 Task: Create a due date automation trigger when advanced on, on the monday of the week before a card is due add dates not due next month at 11:00 AM.
Action: Mouse moved to (1050, 318)
Screenshot: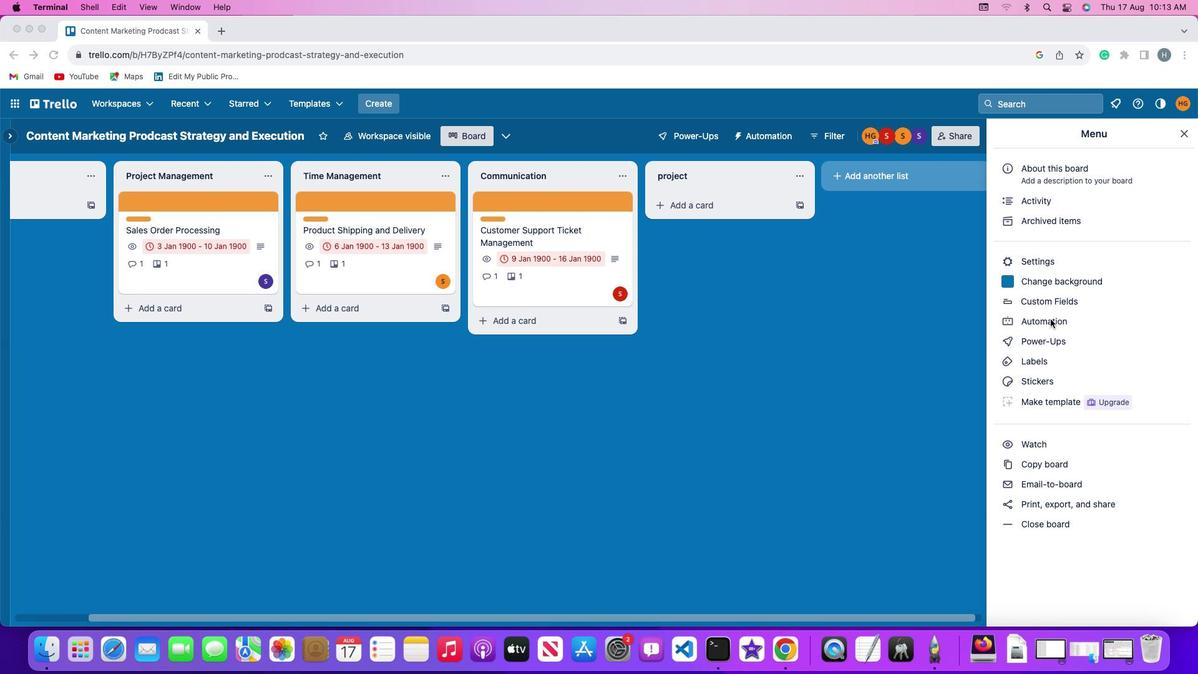 
Action: Mouse pressed left at (1050, 318)
Screenshot: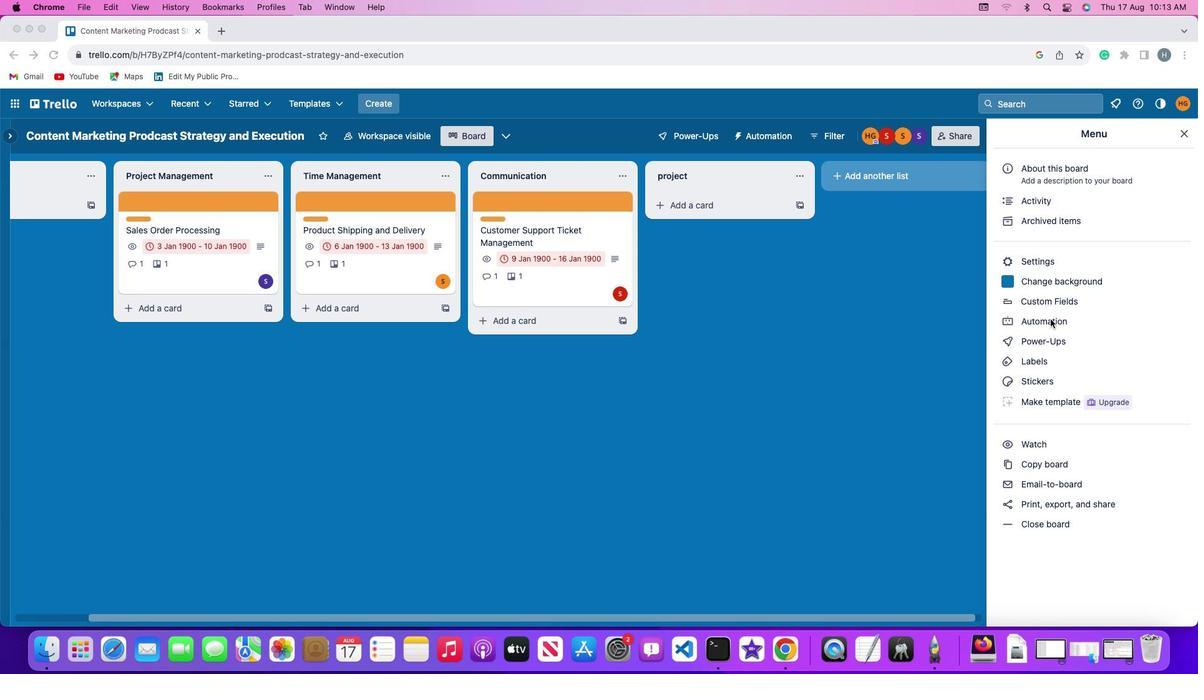 
Action: Mouse pressed left at (1050, 318)
Screenshot: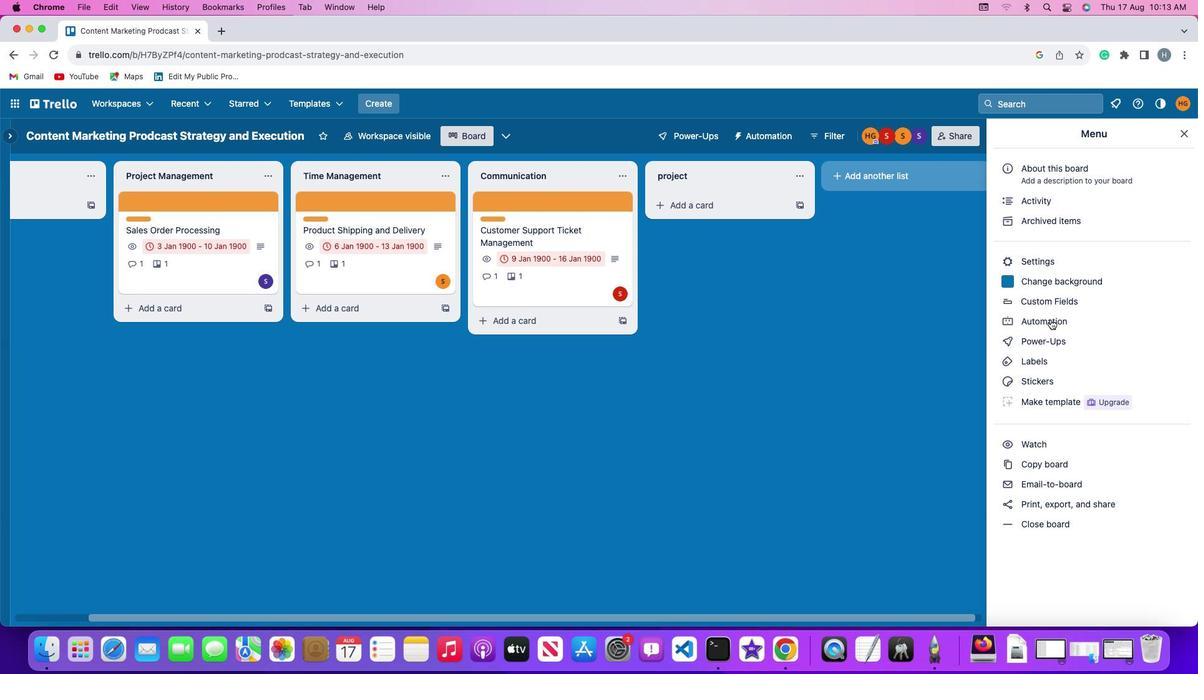 
Action: Mouse moved to (79, 293)
Screenshot: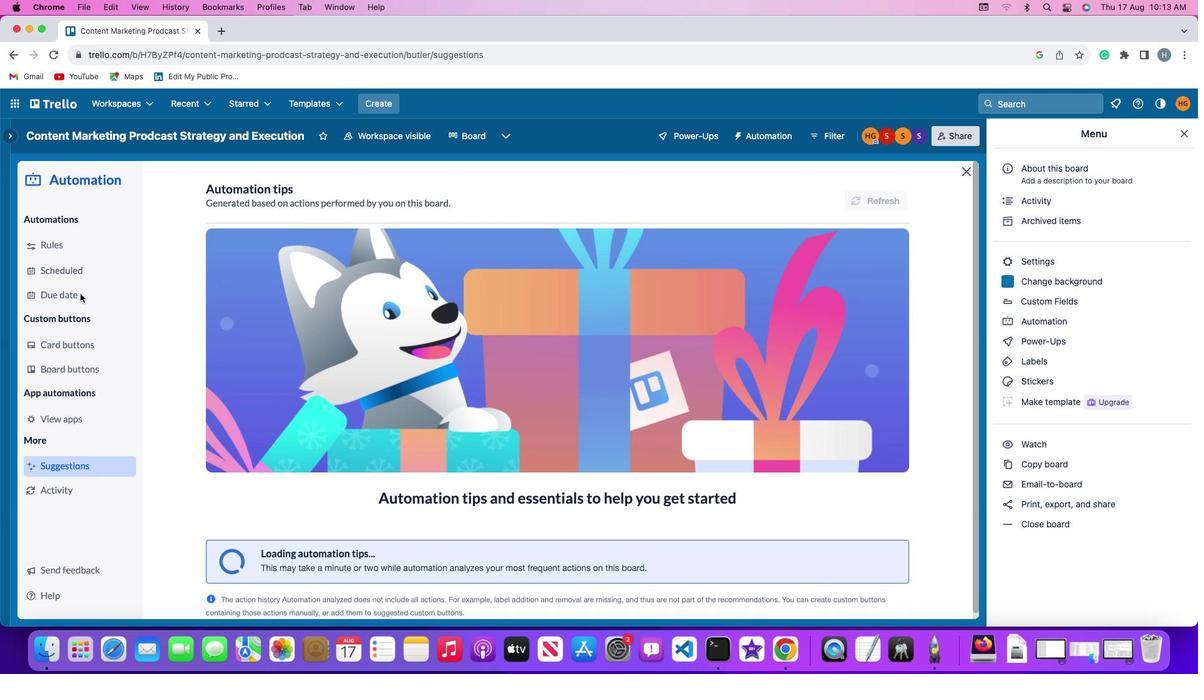
Action: Mouse pressed left at (79, 293)
Screenshot: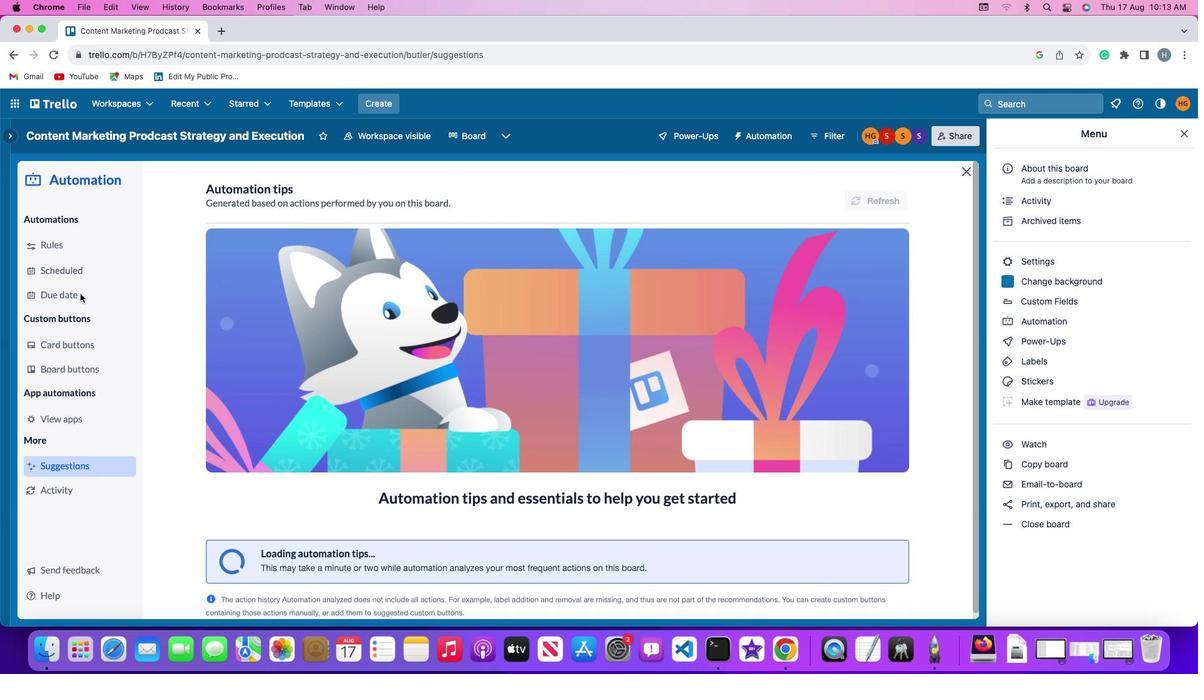 
Action: Mouse moved to (810, 190)
Screenshot: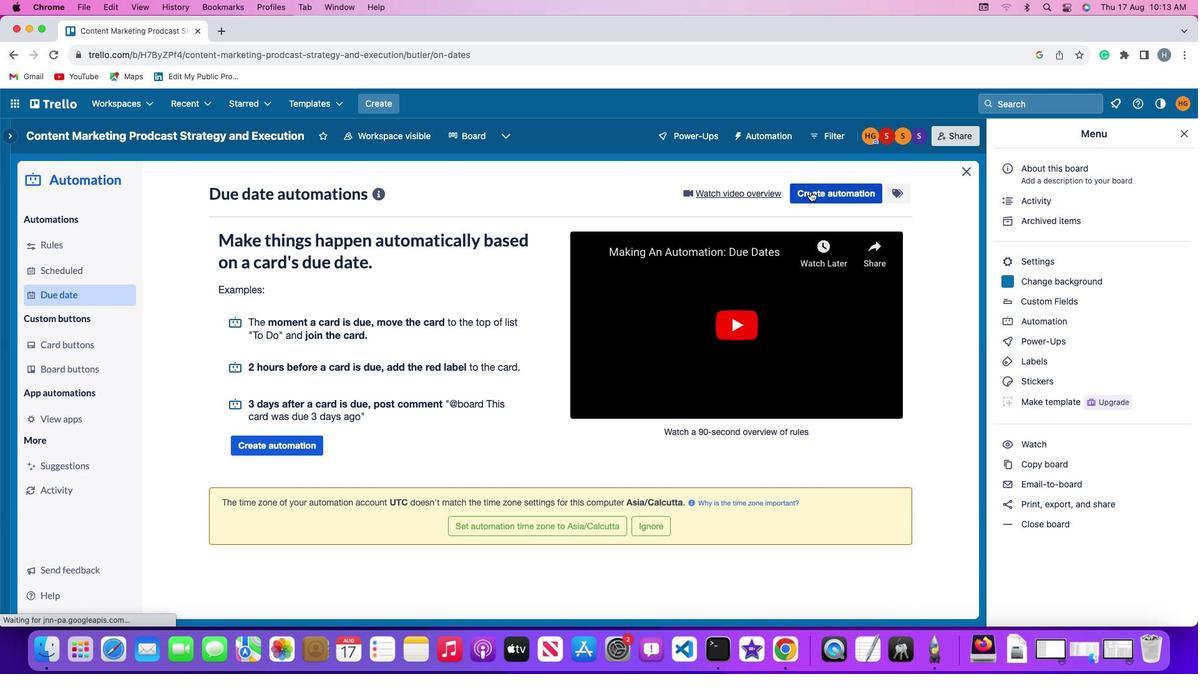 
Action: Mouse pressed left at (810, 190)
Screenshot: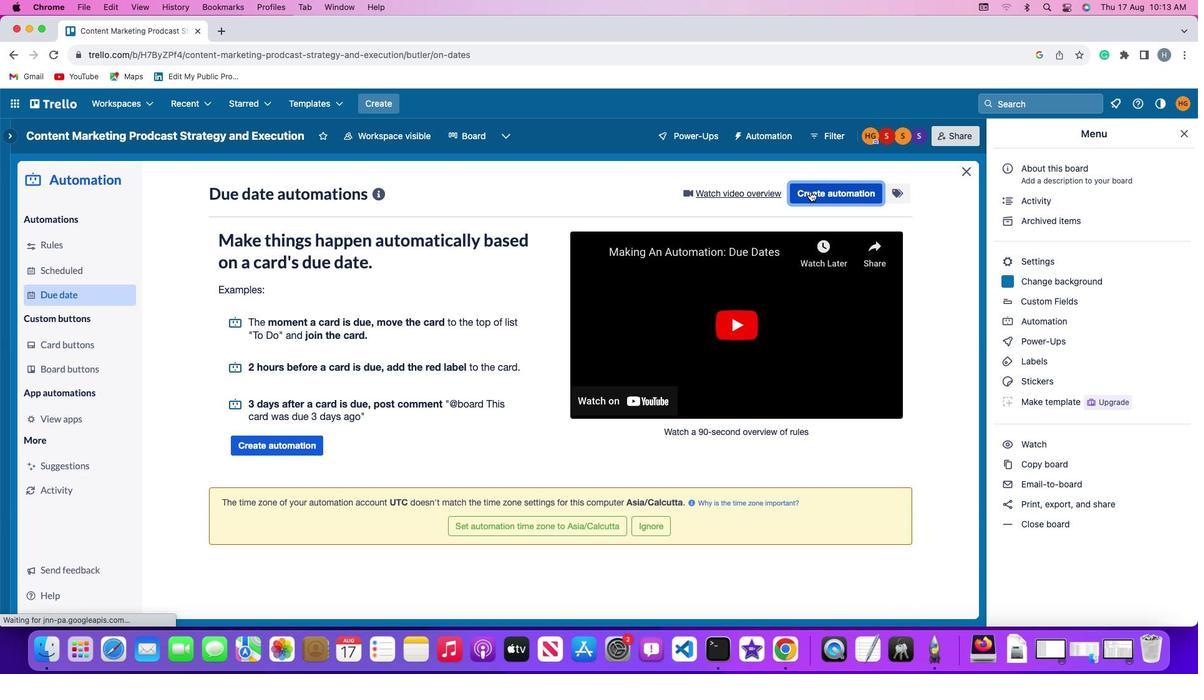 
Action: Mouse moved to (263, 310)
Screenshot: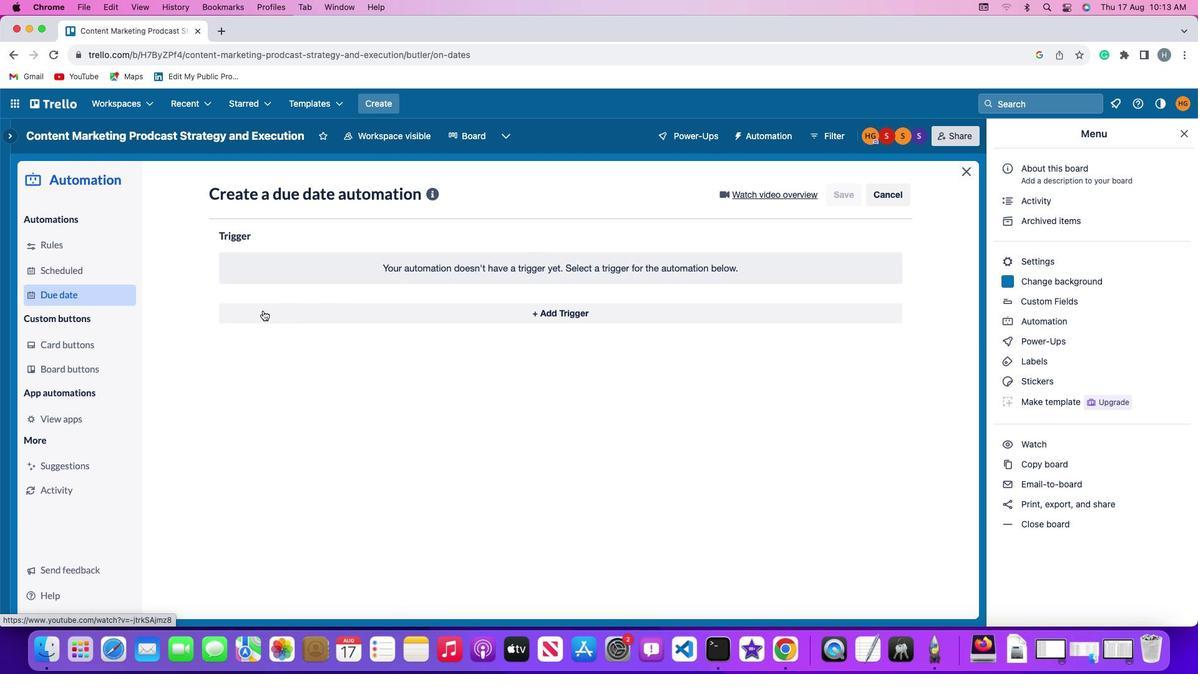 
Action: Mouse pressed left at (263, 310)
Screenshot: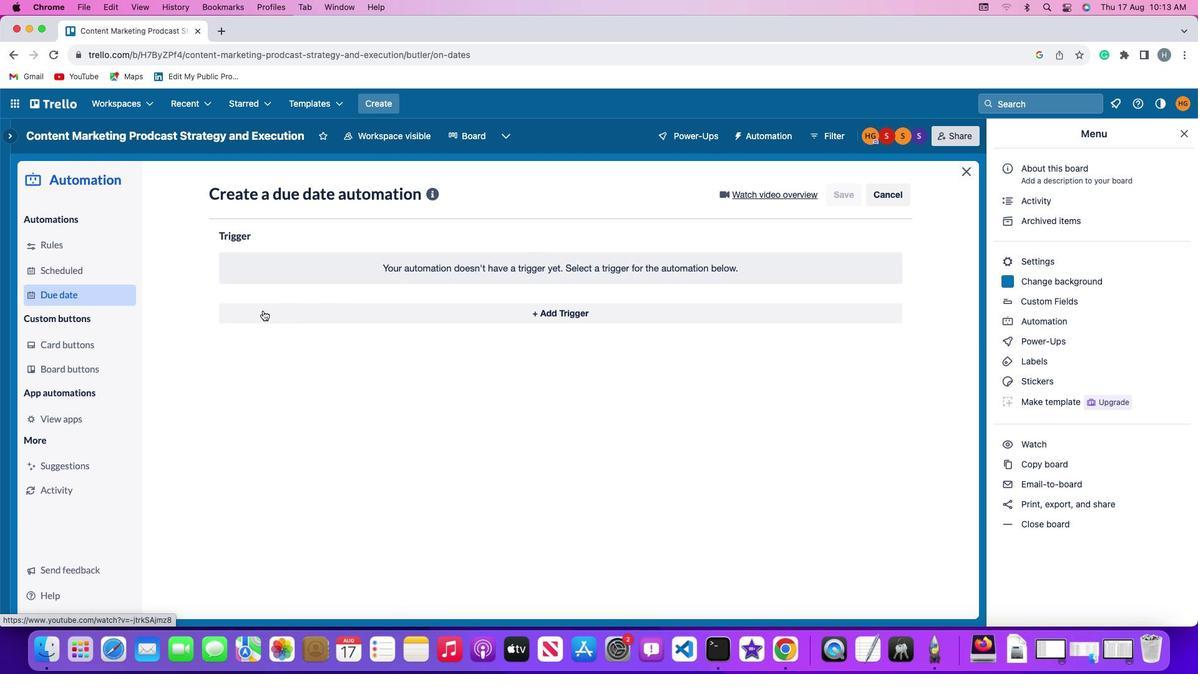 
Action: Mouse moved to (279, 539)
Screenshot: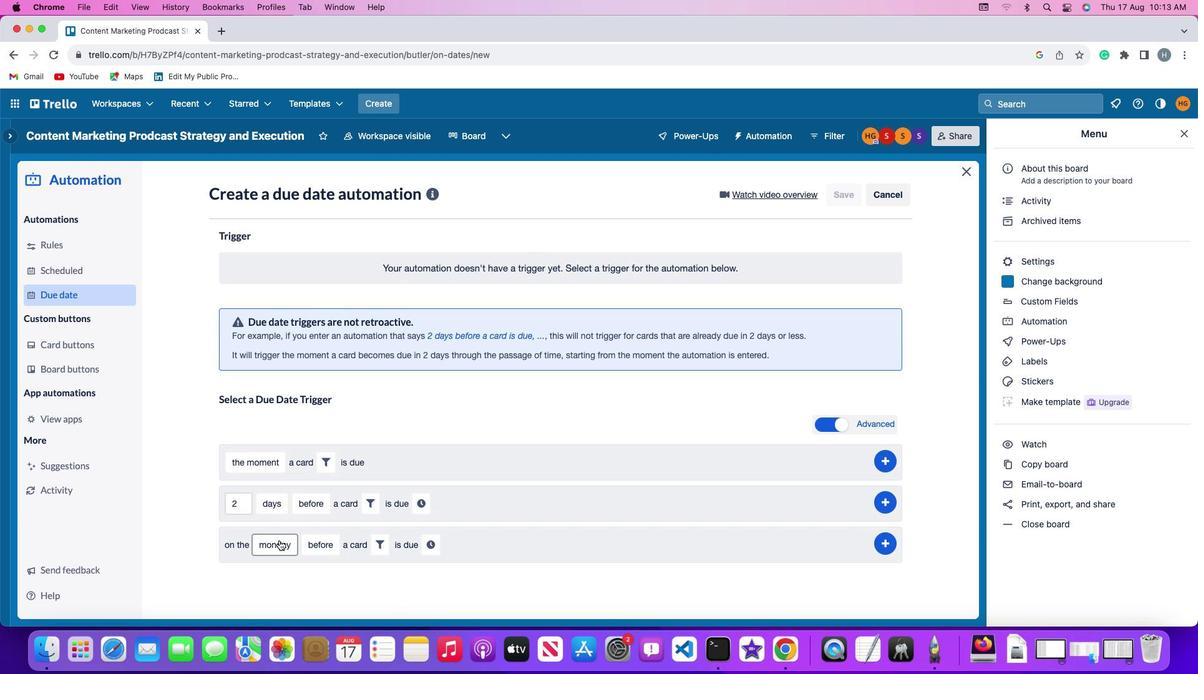 
Action: Mouse pressed left at (279, 539)
Screenshot: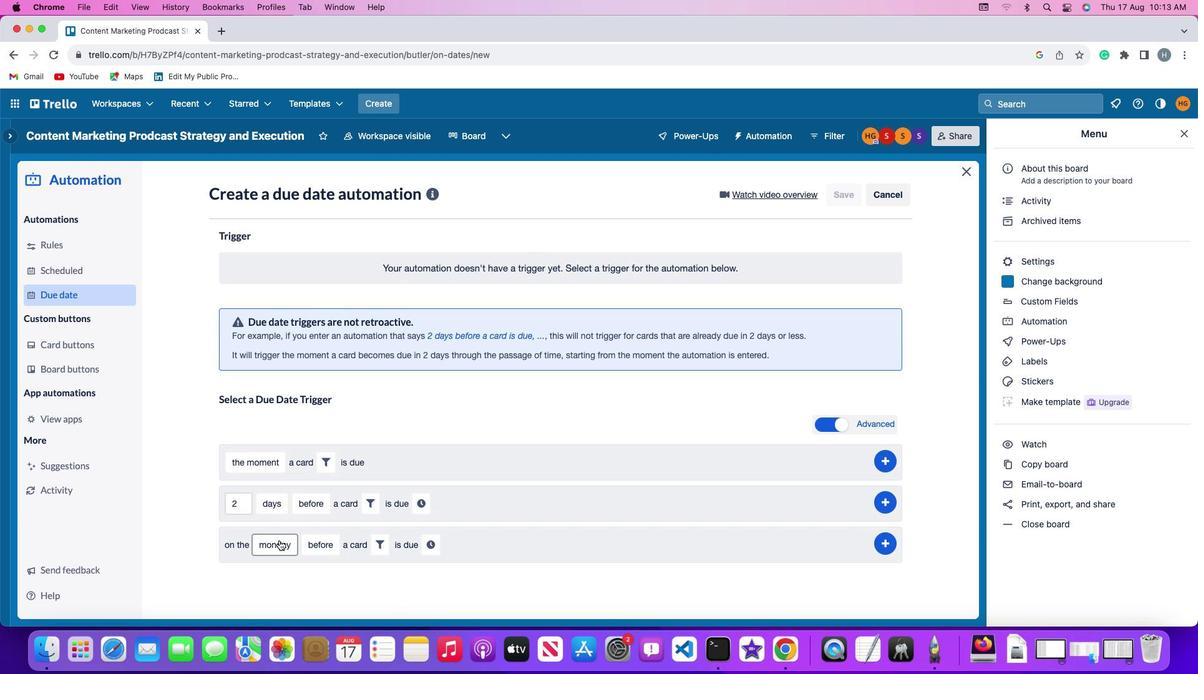 
Action: Mouse moved to (295, 371)
Screenshot: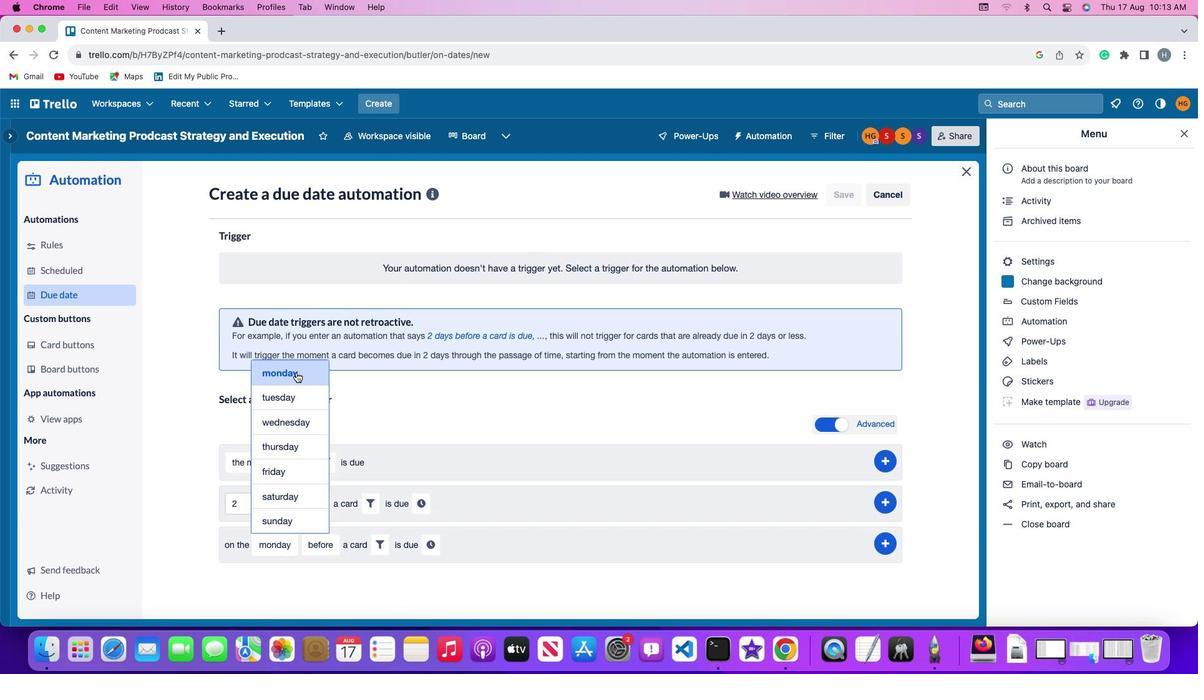 
Action: Mouse pressed left at (295, 371)
Screenshot: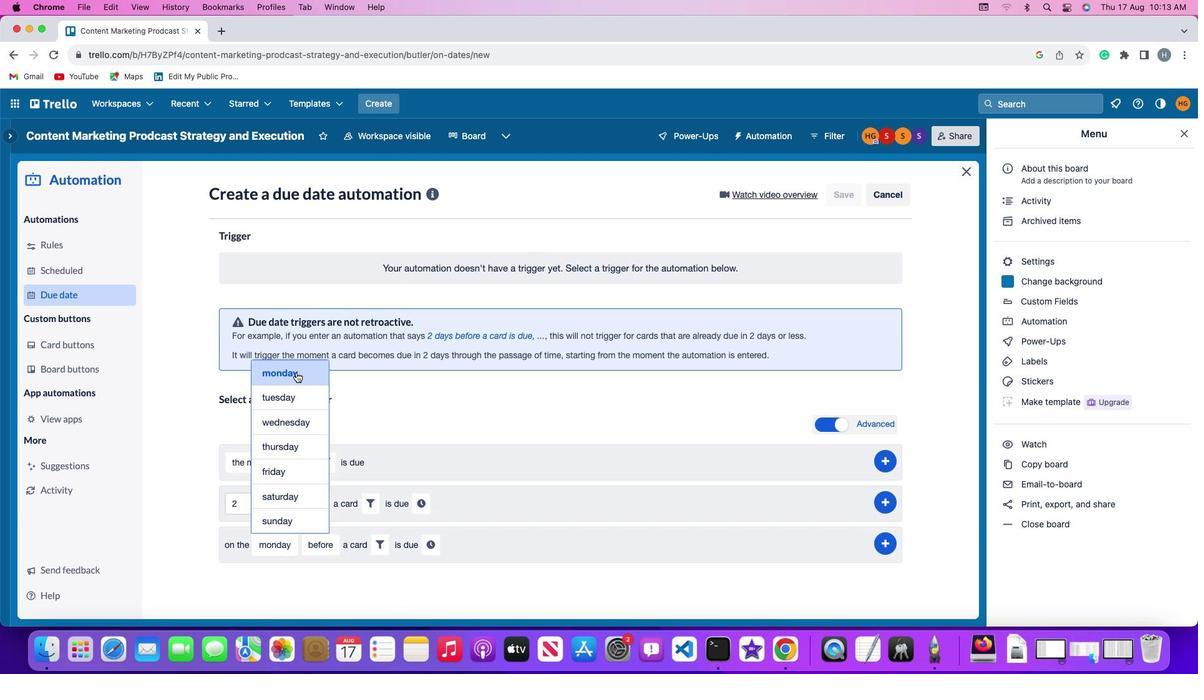 
Action: Mouse moved to (309, 536)
Screenshot: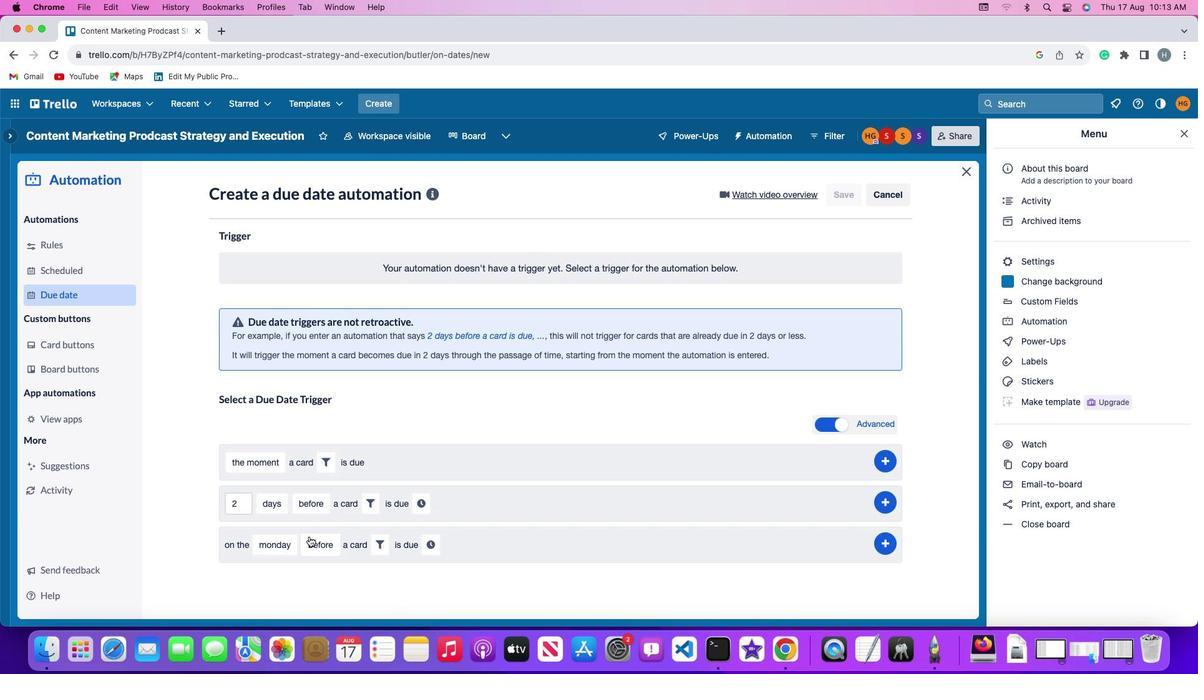 
Action: Mouse pressed left at (309, 536)
Screenshot: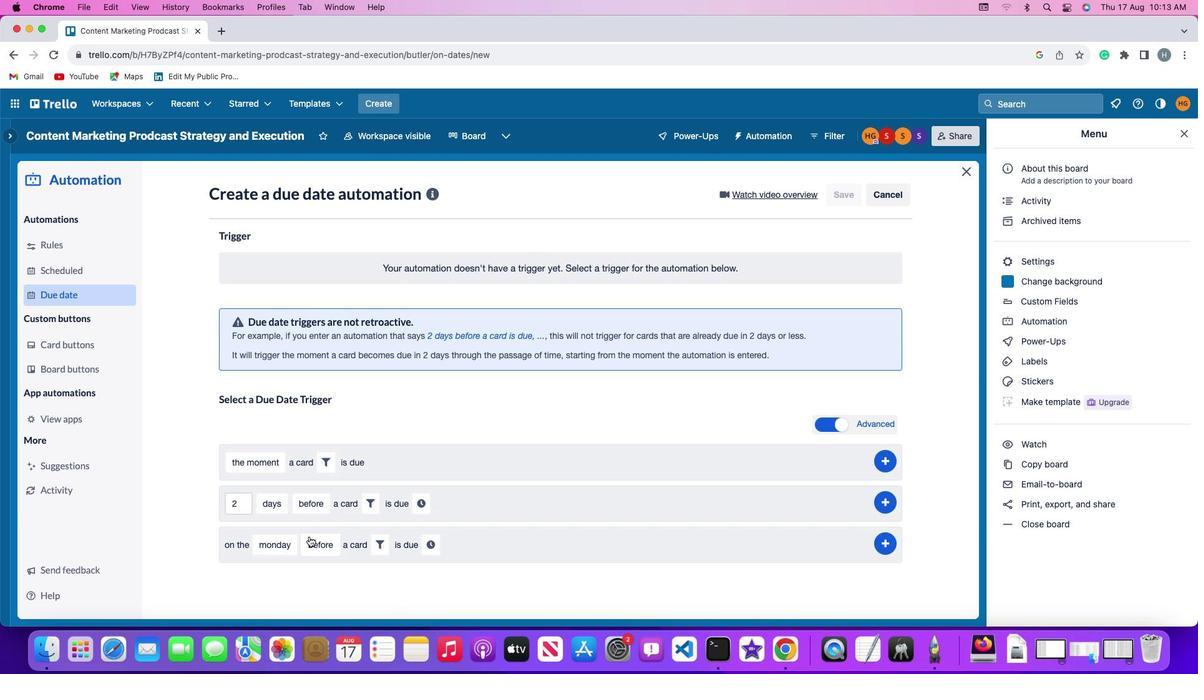 
Action: Mouse moved to (326, 518)
Screenshot: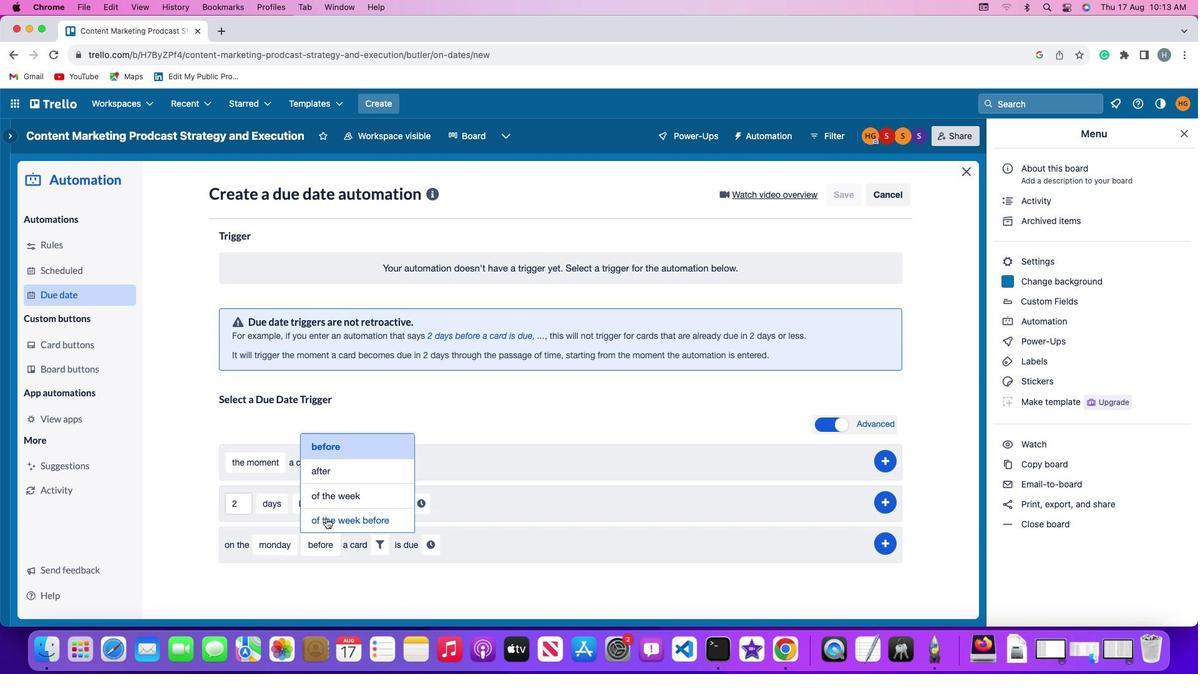 
Action: Mouse pressed left at (326, 518)
Screenshot: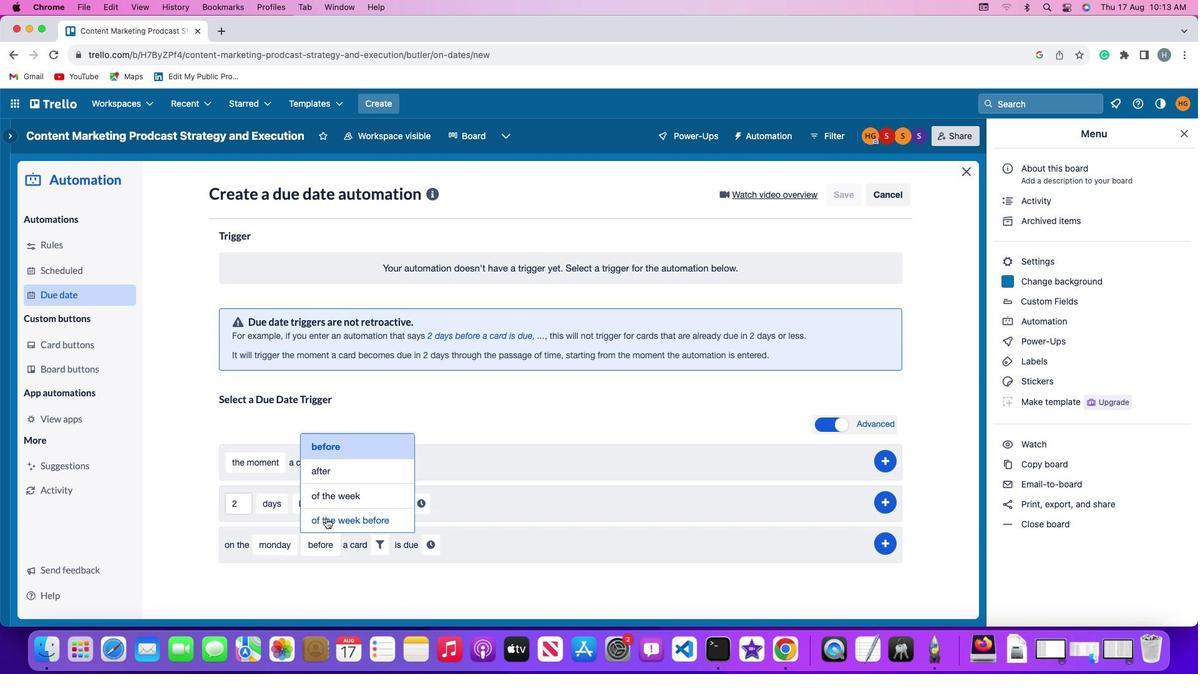 
Action: Mouse moved to (426, 544)
Screenshot: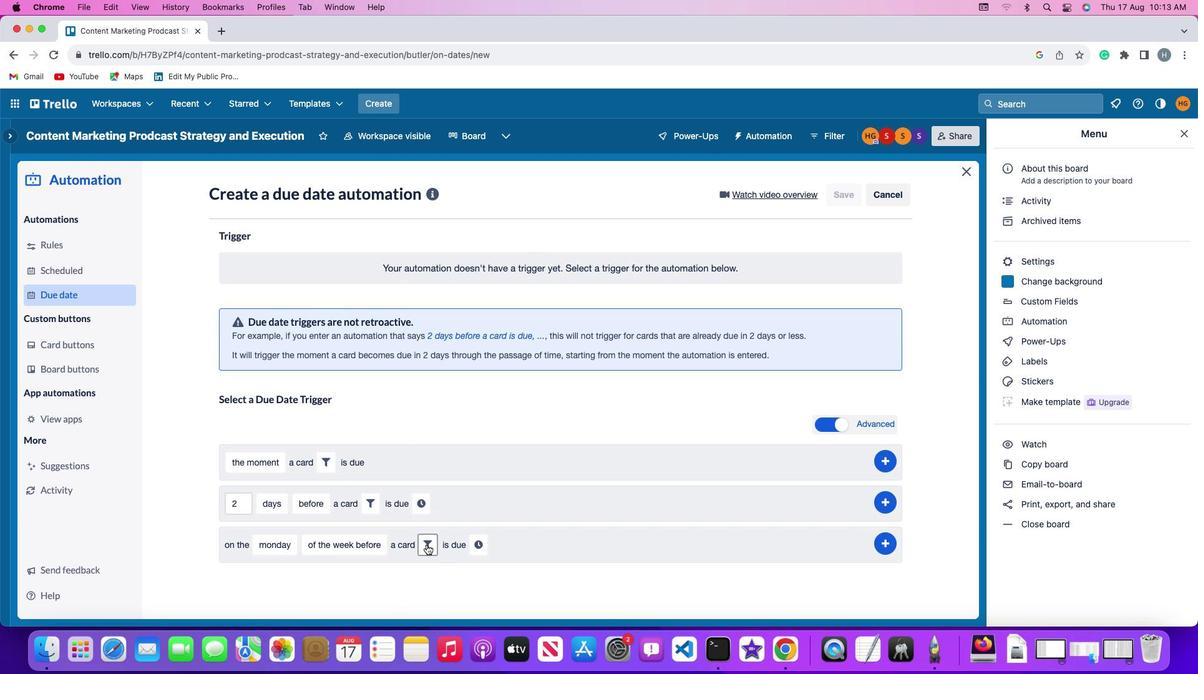 
Action: Mouse pressed left at (426, 544)
Screenshot: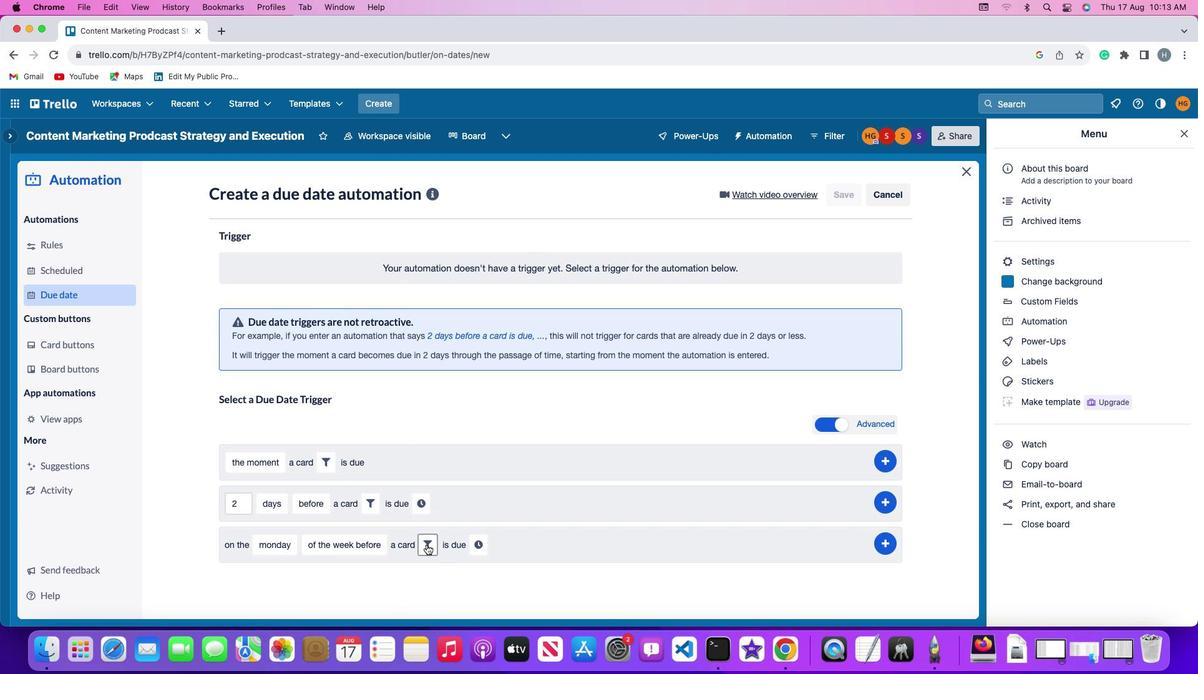 
Action: Mouse moved to (504, 585)
Screenshot: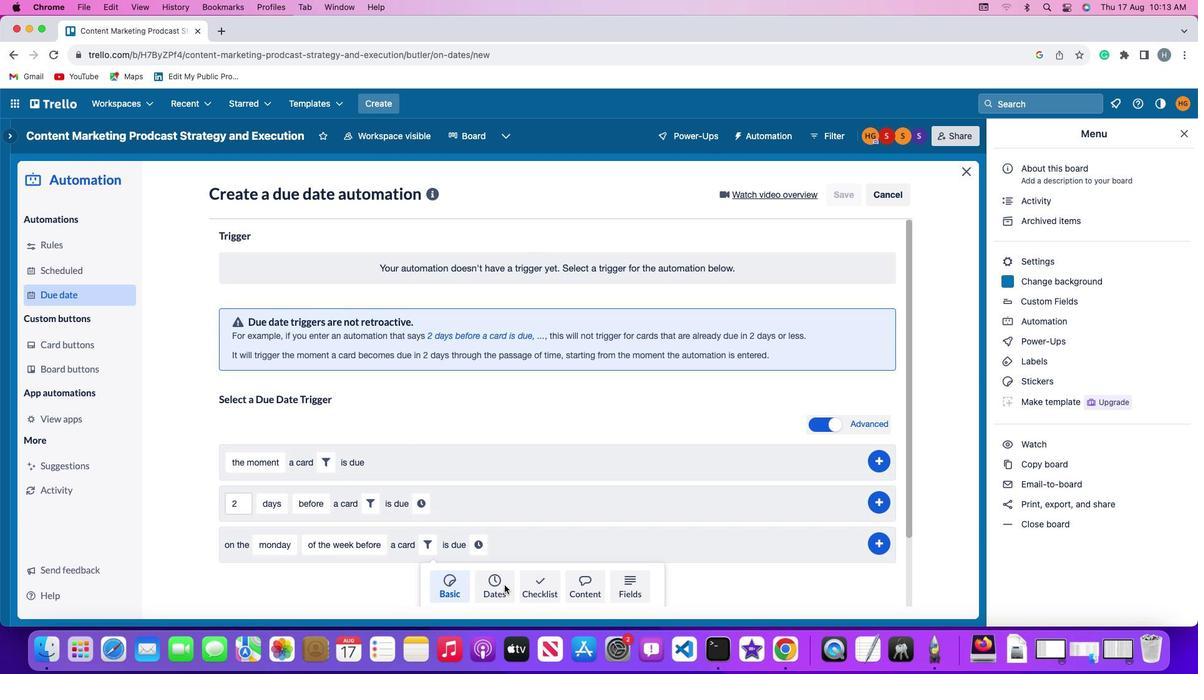 
Action: Mouse pressed left at (504, 585)
Screenshot: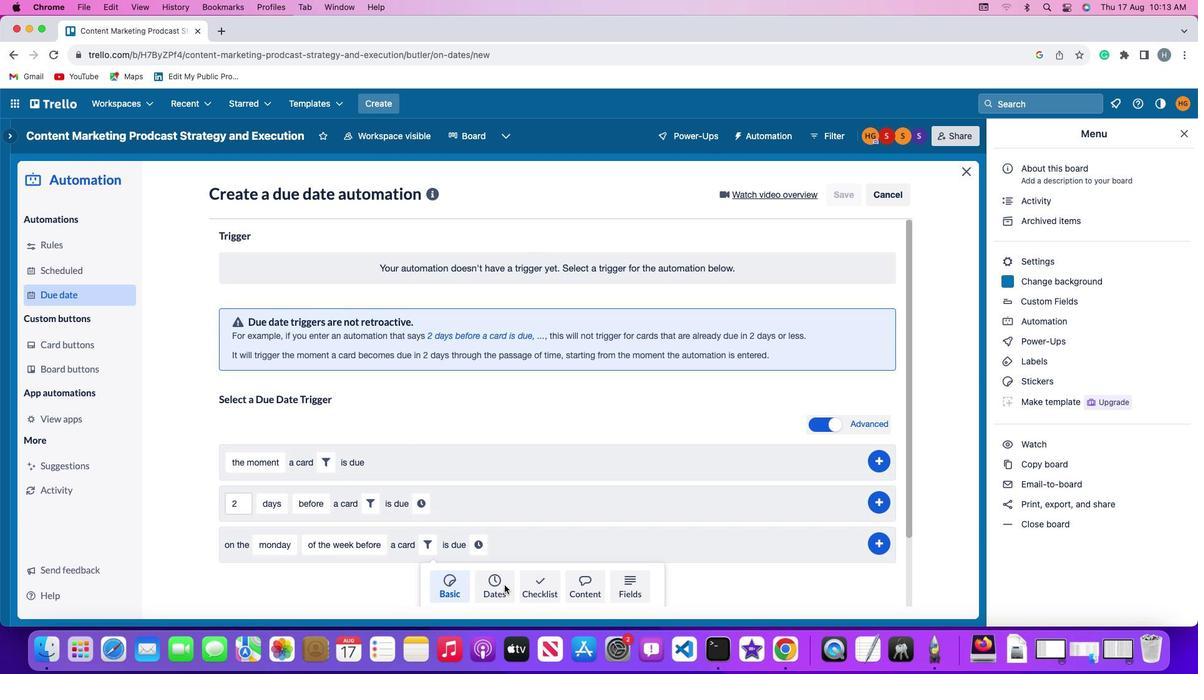 
Action: Mouse moved to (361, 577)
Screenshot: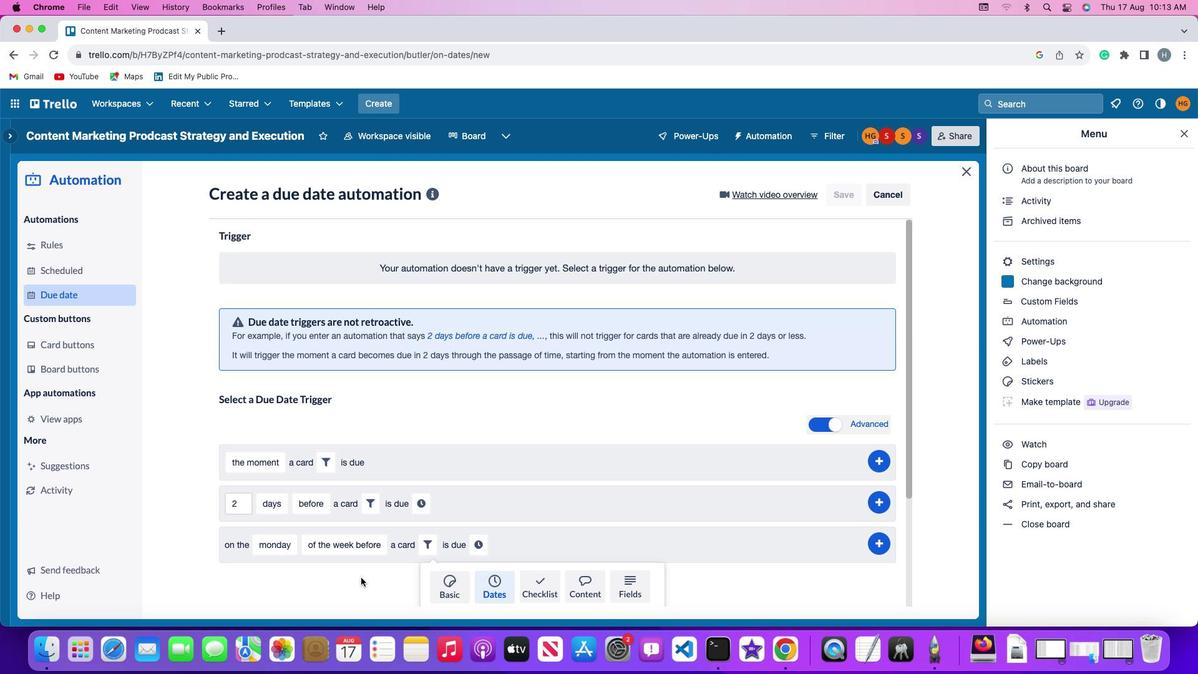 
Action: Mouse scrolled (361, 577) with delta (0, 0)
Screenshot: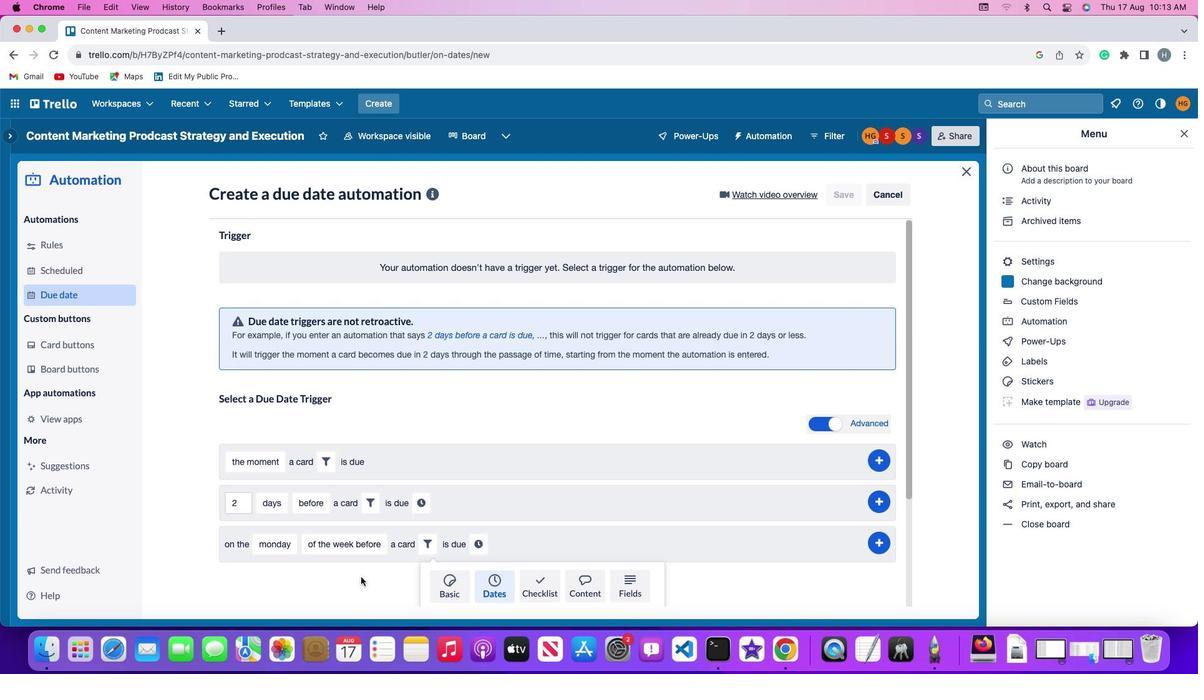 
Action: Mouse scrolled (361, 577) with delta (0, 0)
Screenshot: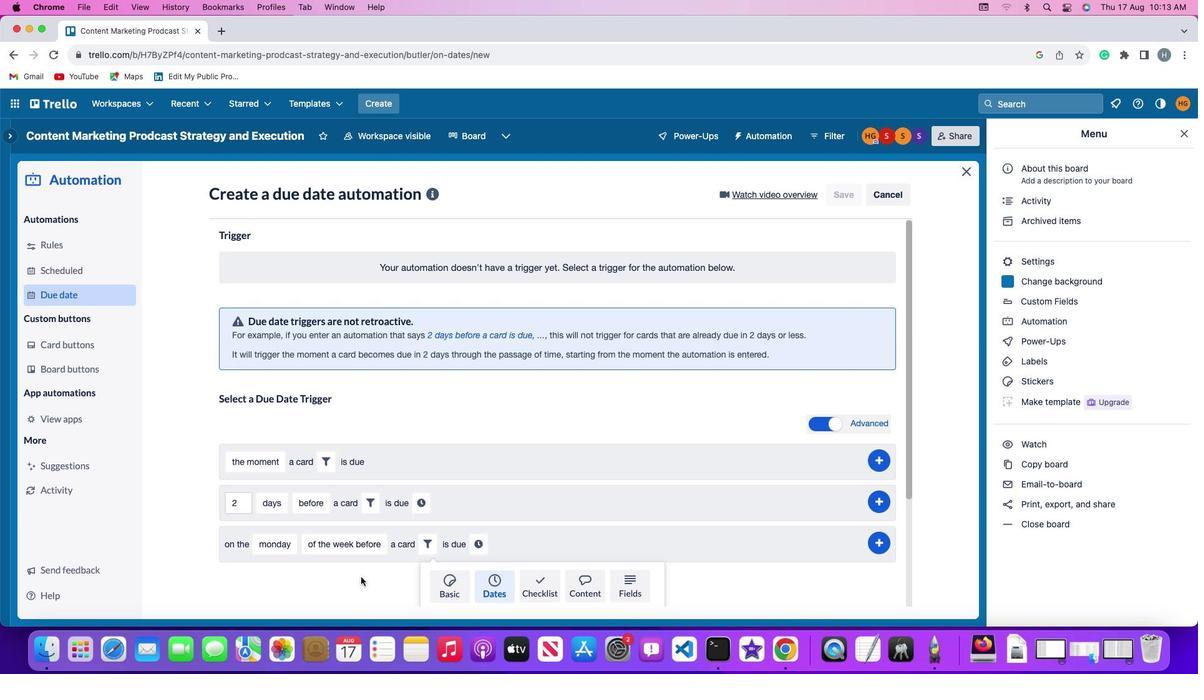 
Action: Mouse scrolled (361, 577) with delta (0, -1)
Screenshot: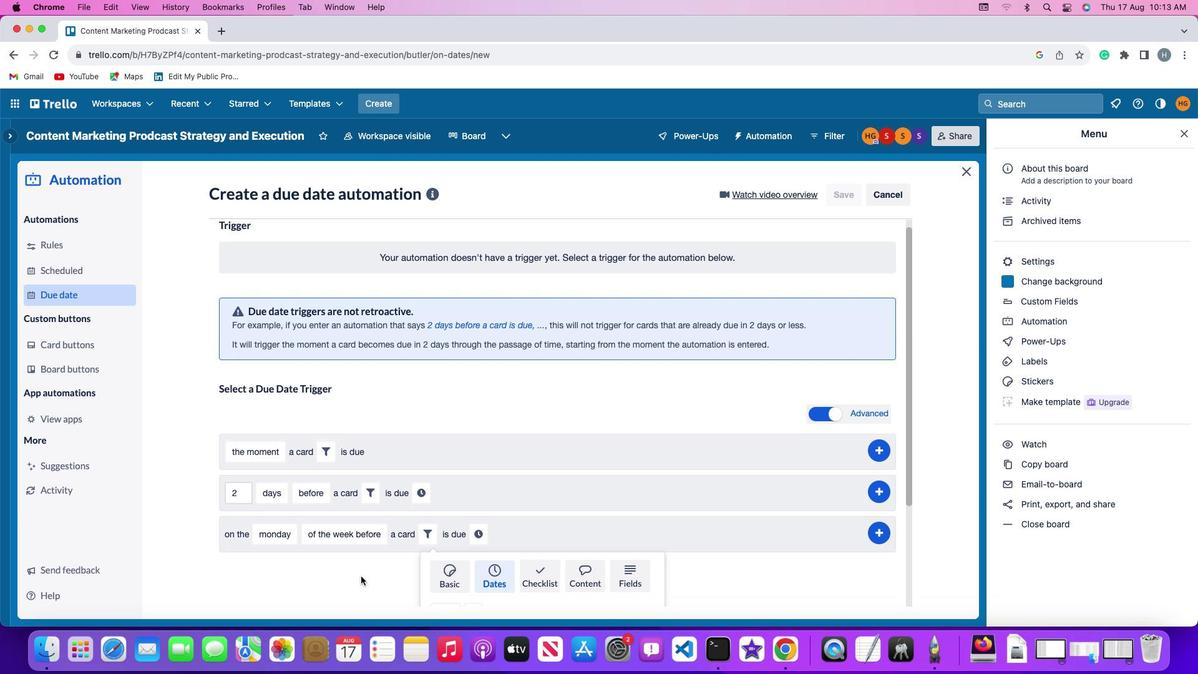 
Action: Mouse moved to (360, 577)
Screenshot: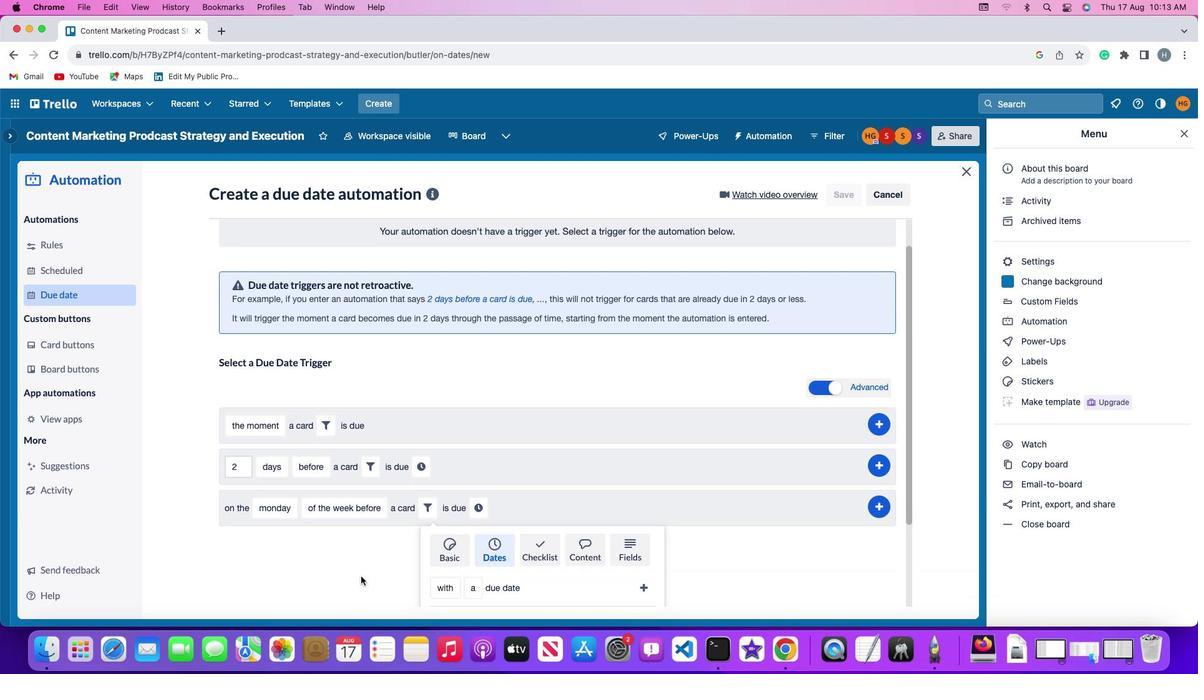 
Action: Mouse scrolled (360, 577) with delta (0, -3)
Screenshot: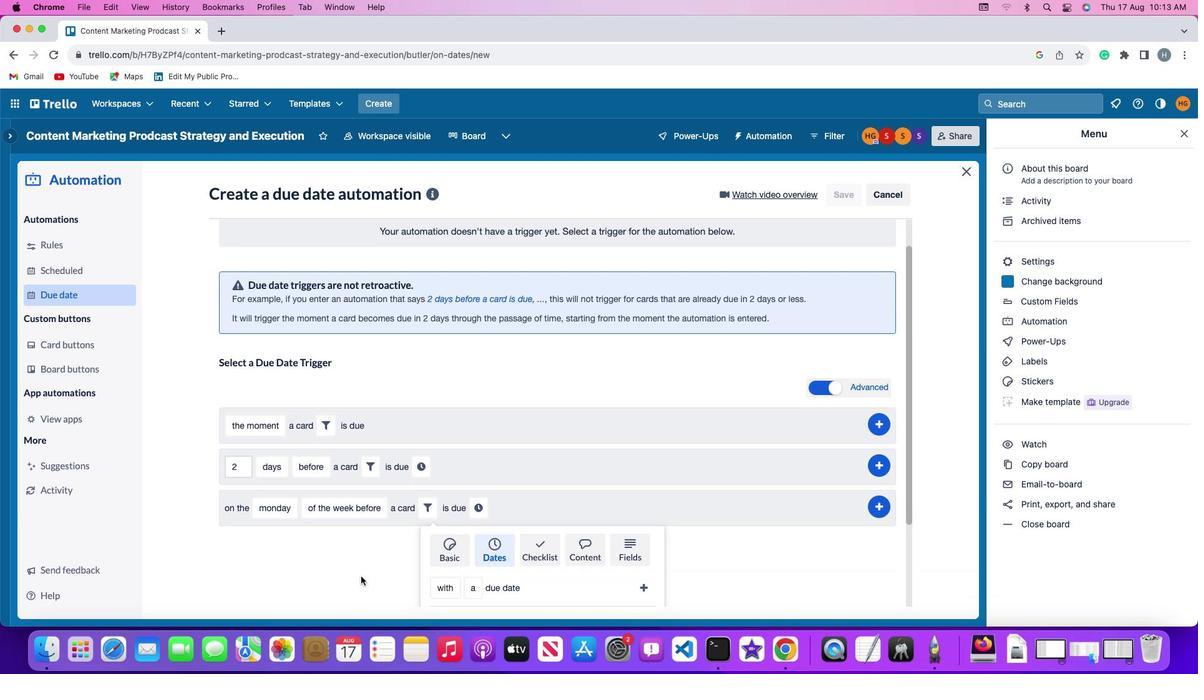 
Action: Mouse moved to (360, 576)
Screenshot: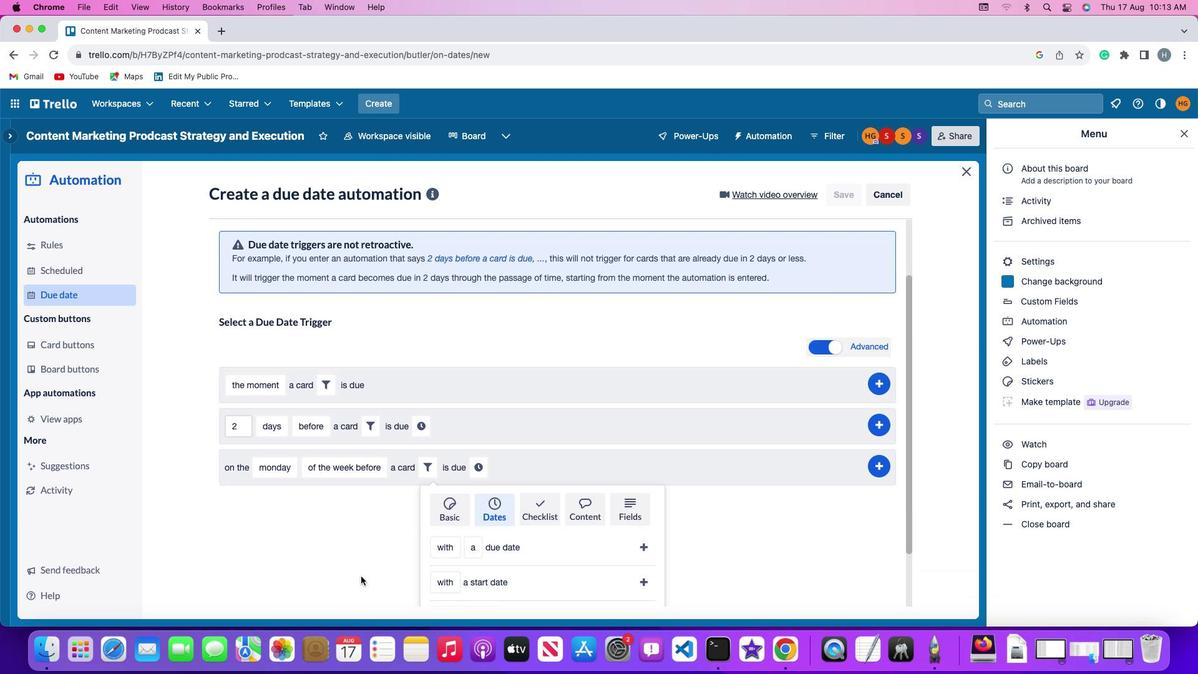 
Action: Mouse scrolled (360, 576) with delta (0, 0)
Screenshot: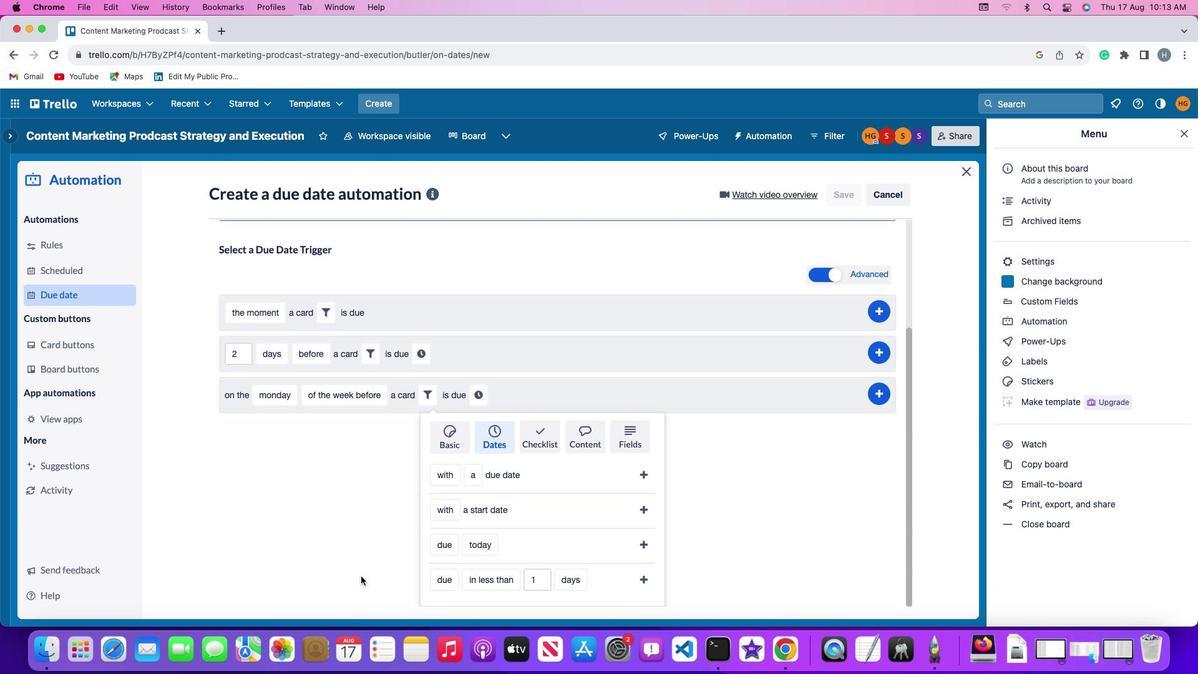 
Action: Mouse scrolled (360, 576) with delta (0, 0)
Screenshot: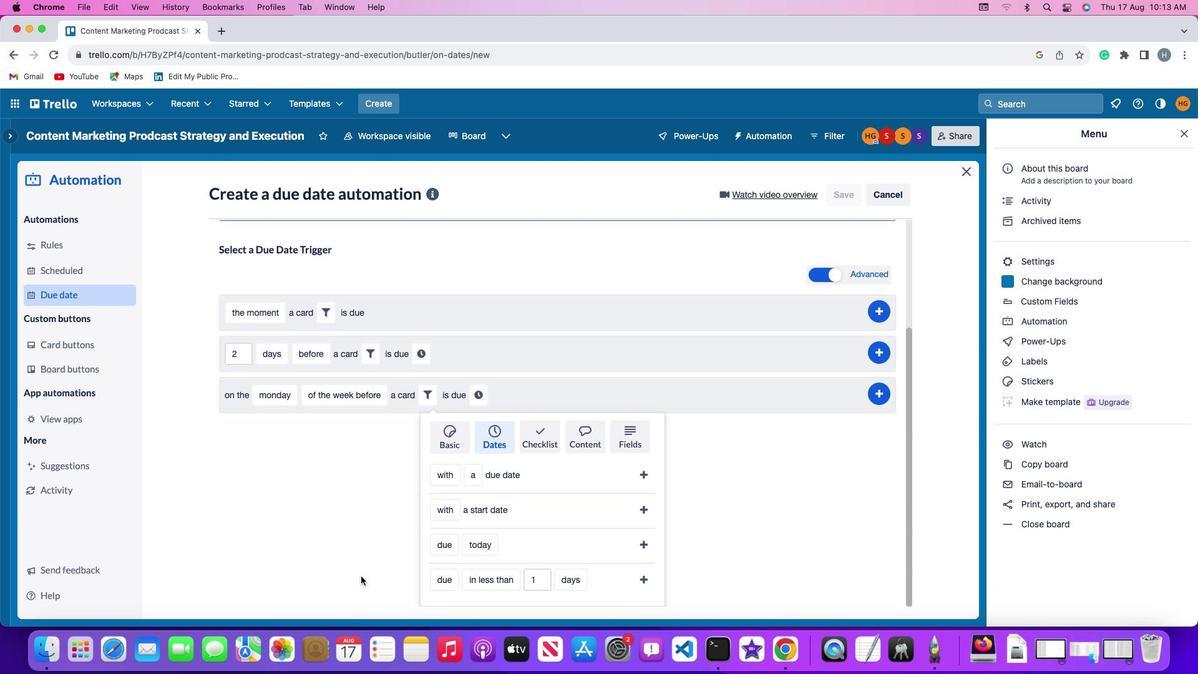
Action: Mouse scrolled (360, 576) with delta (0, -1)
Screenshot: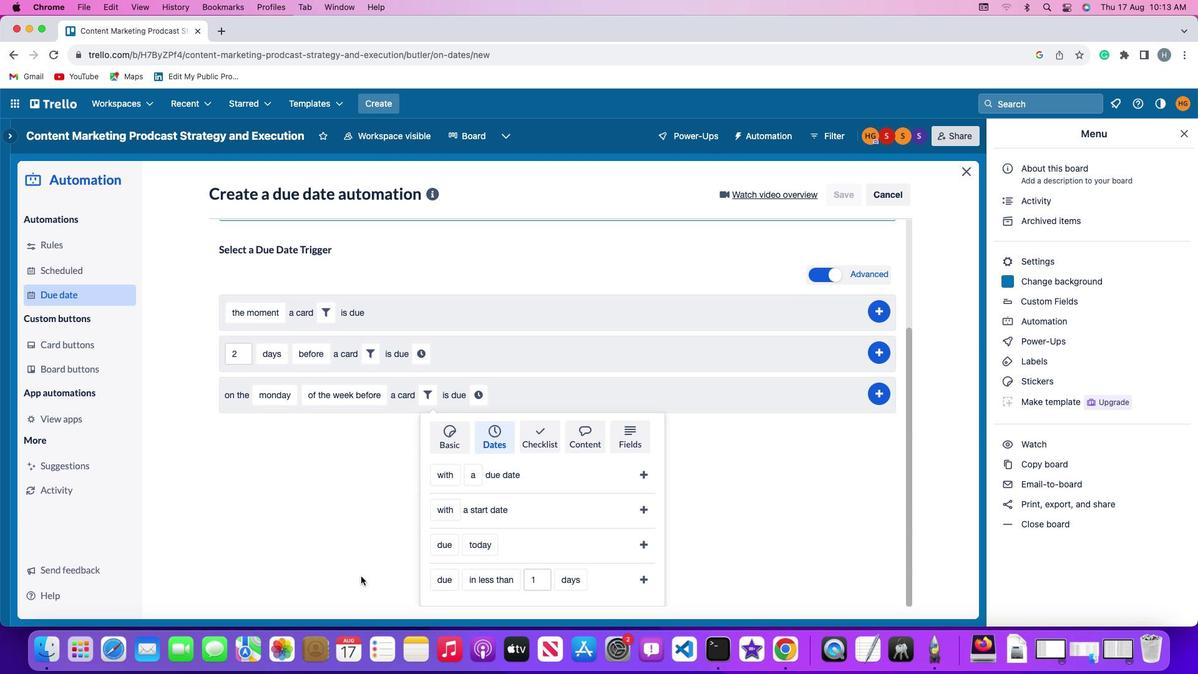 
Action: Mouse scrolled (360, 576) with delta (0, -3)
Screenshot: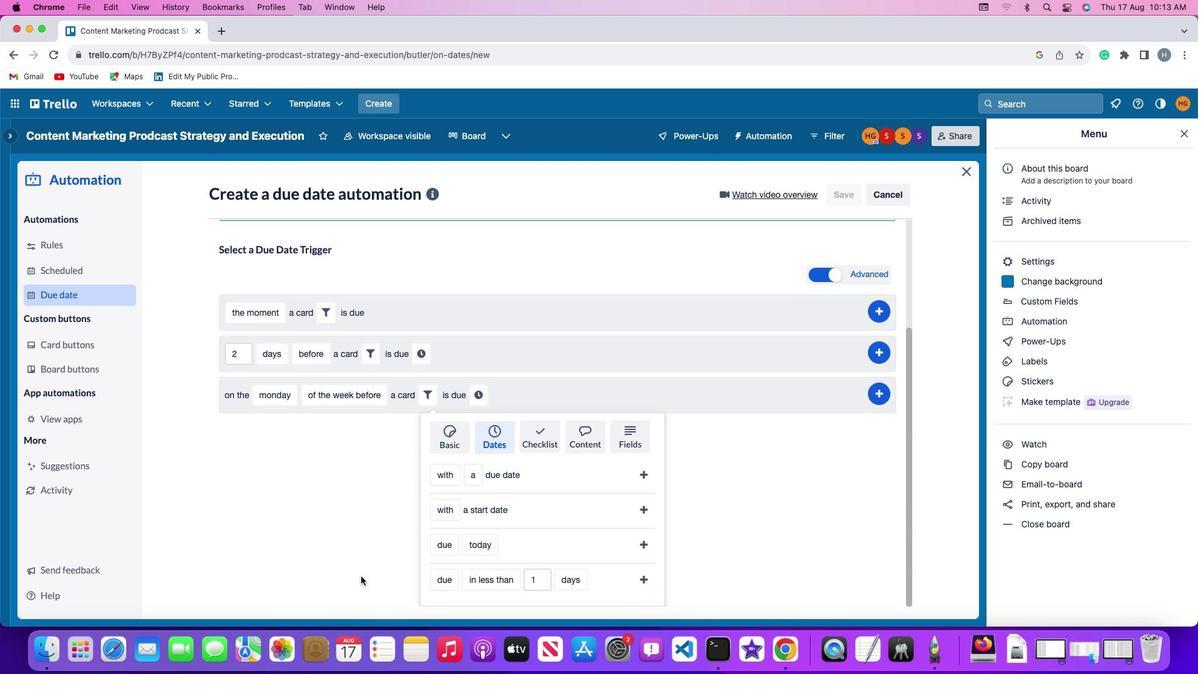 
Action: Mouse scrolled (360, 576) with delta (0, -3)
Screenshot: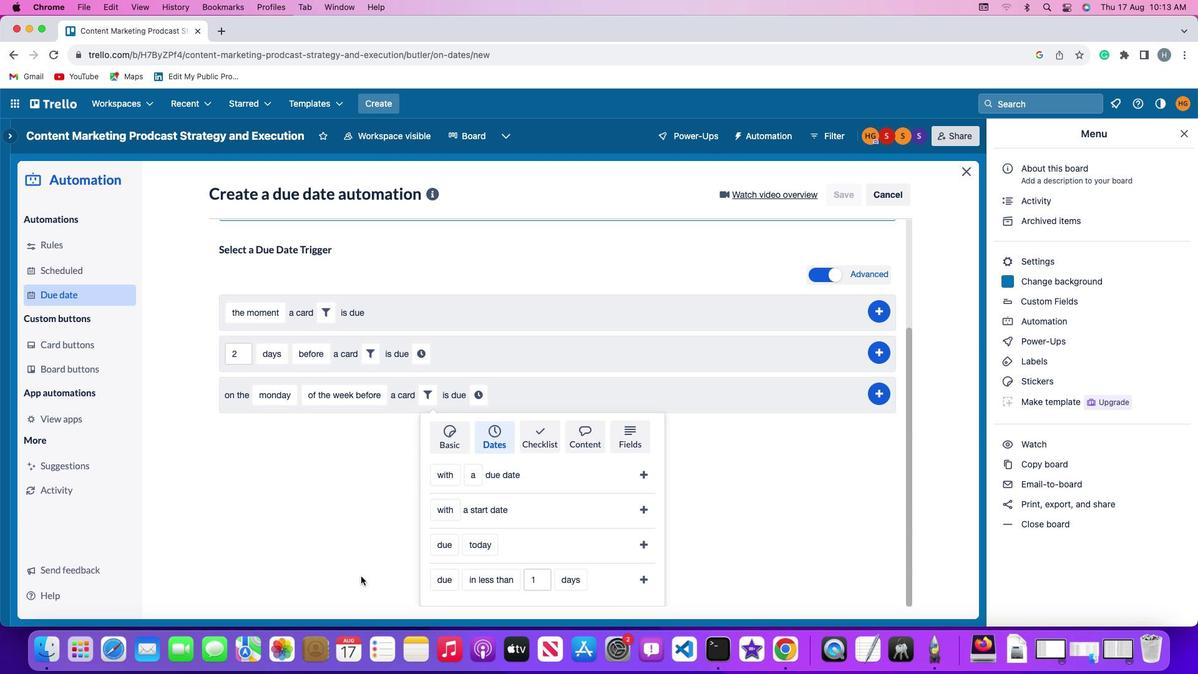 
Action: Mouse moved to (435, 544)
Screenshot: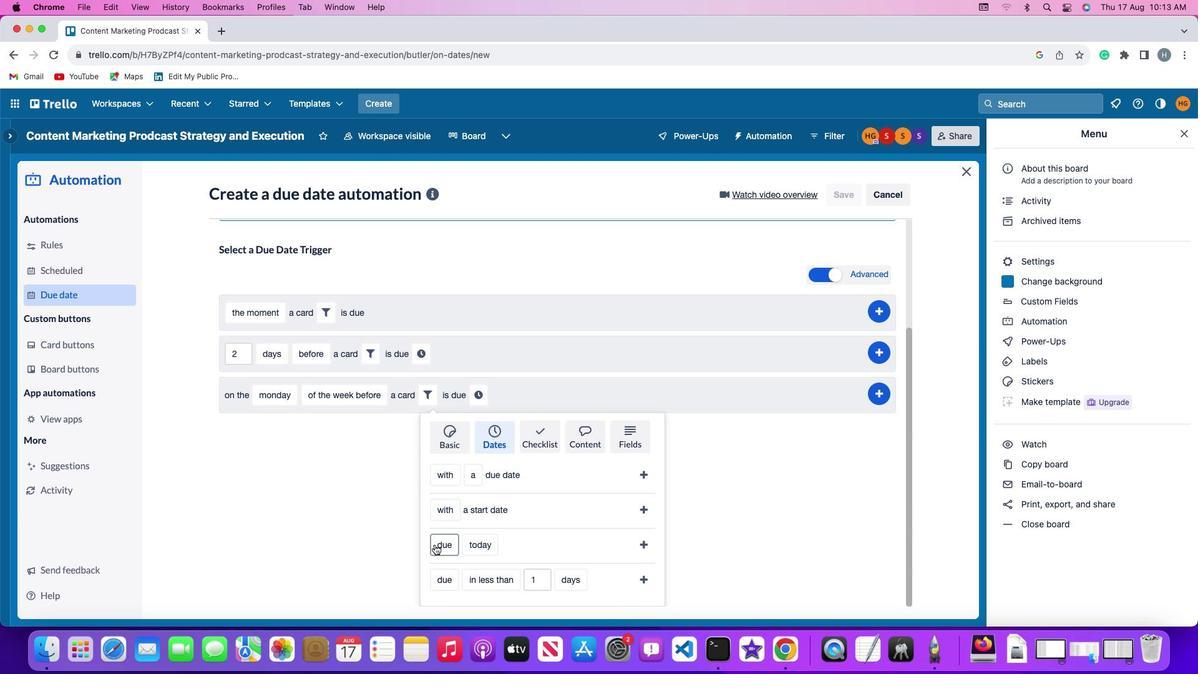 
Action: Mouse pressed left at (435, 544)
Screenshot: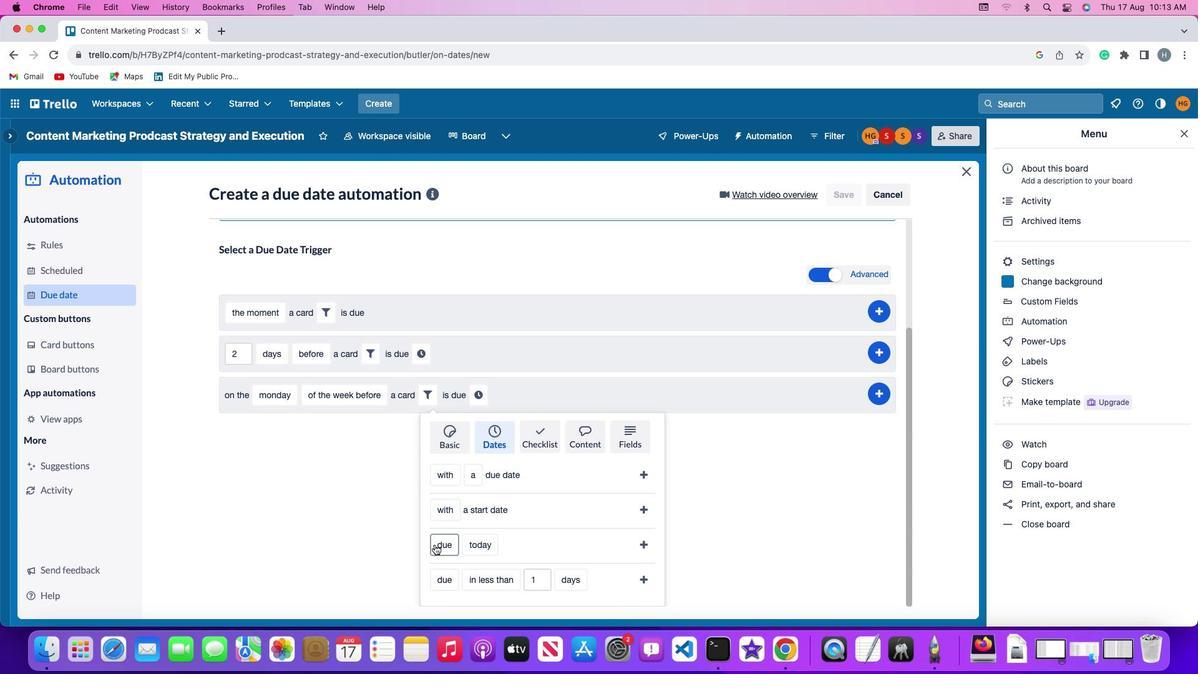 
Action: Mouse moved to (461, 471)
Screenshot: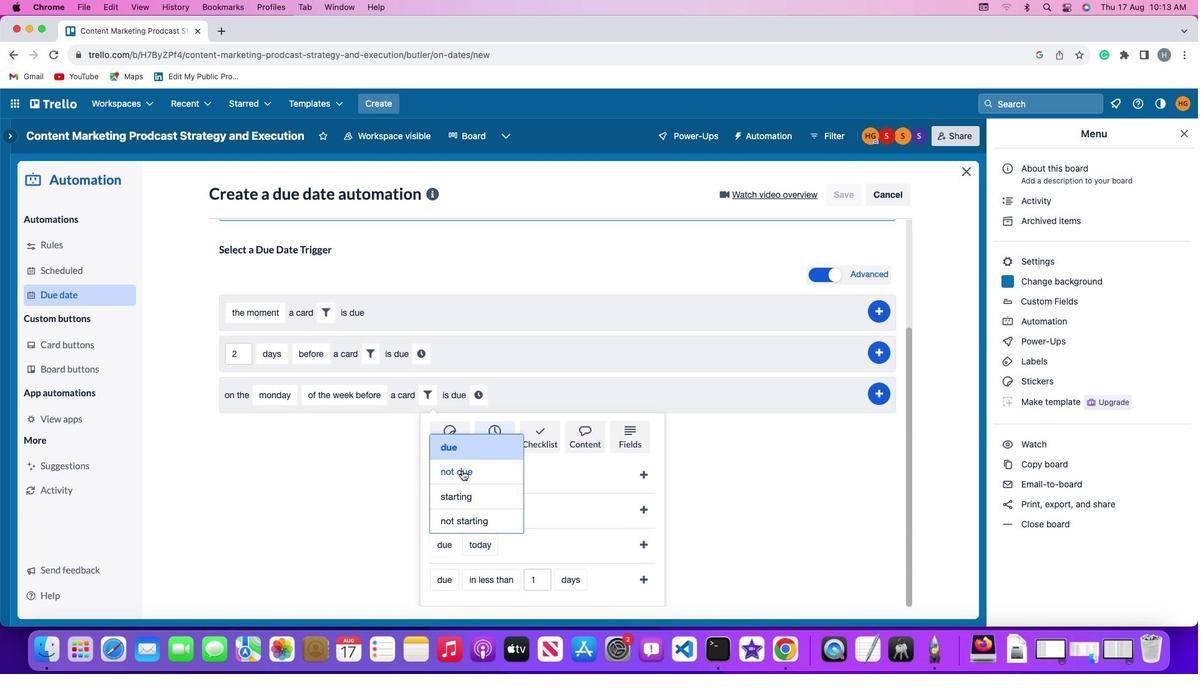 
Action: Mouse pressed left at (461, 471)
Screenshot: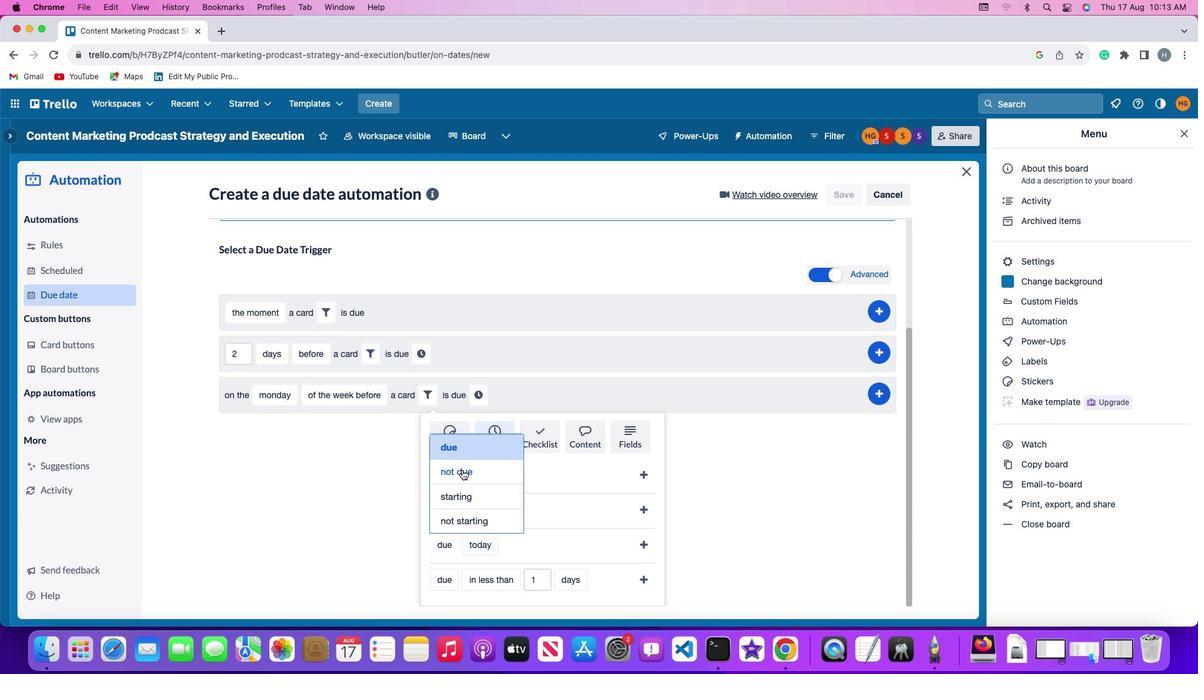 
Action: Mouse moved to (489, 553)
Screenshot: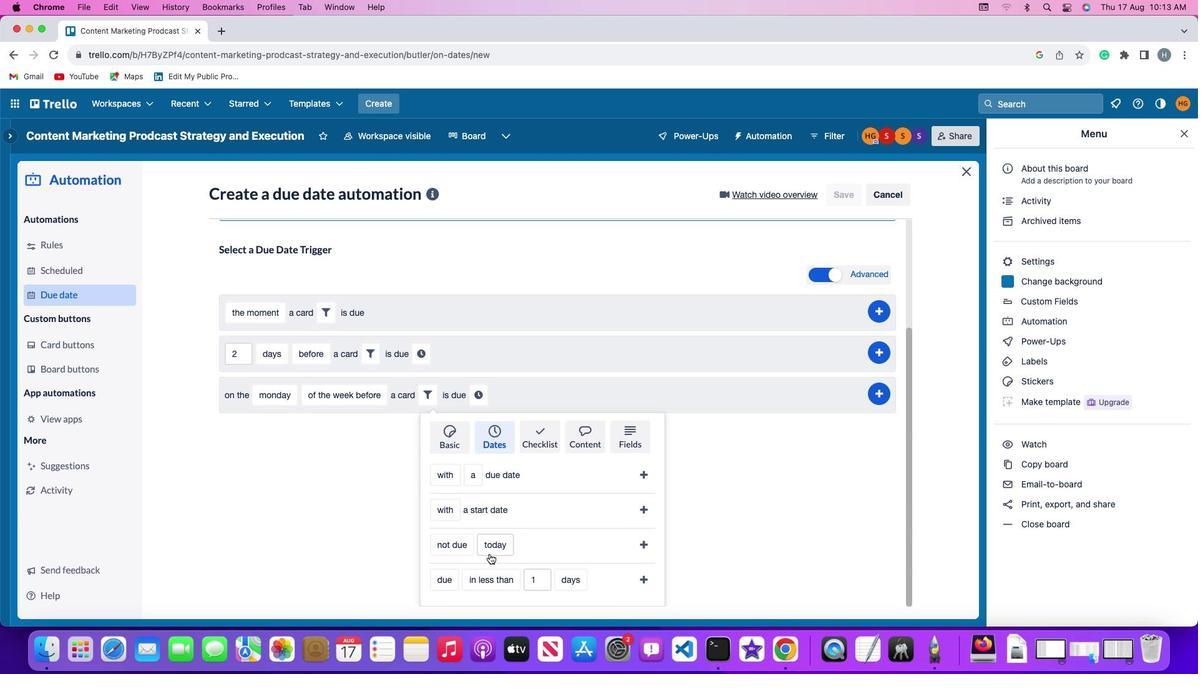 
Action: Mouse pressed left at (489, 553)
Screenshot: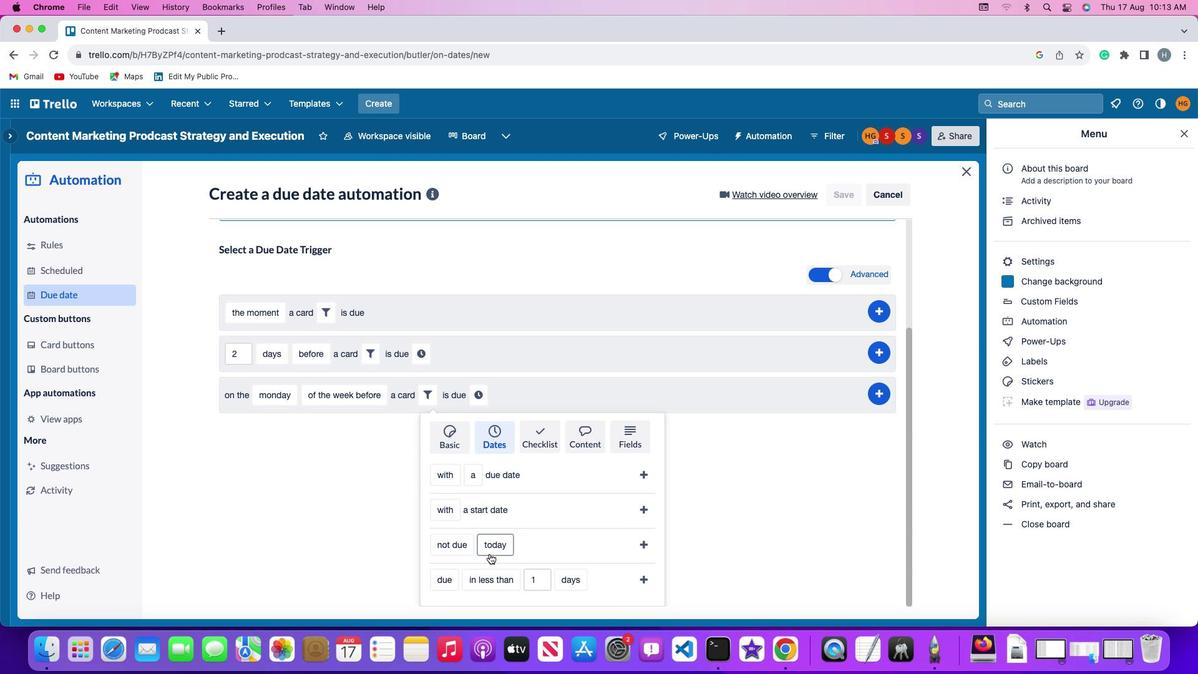
Action: Mouse moved to (499, 519)
Screenshot: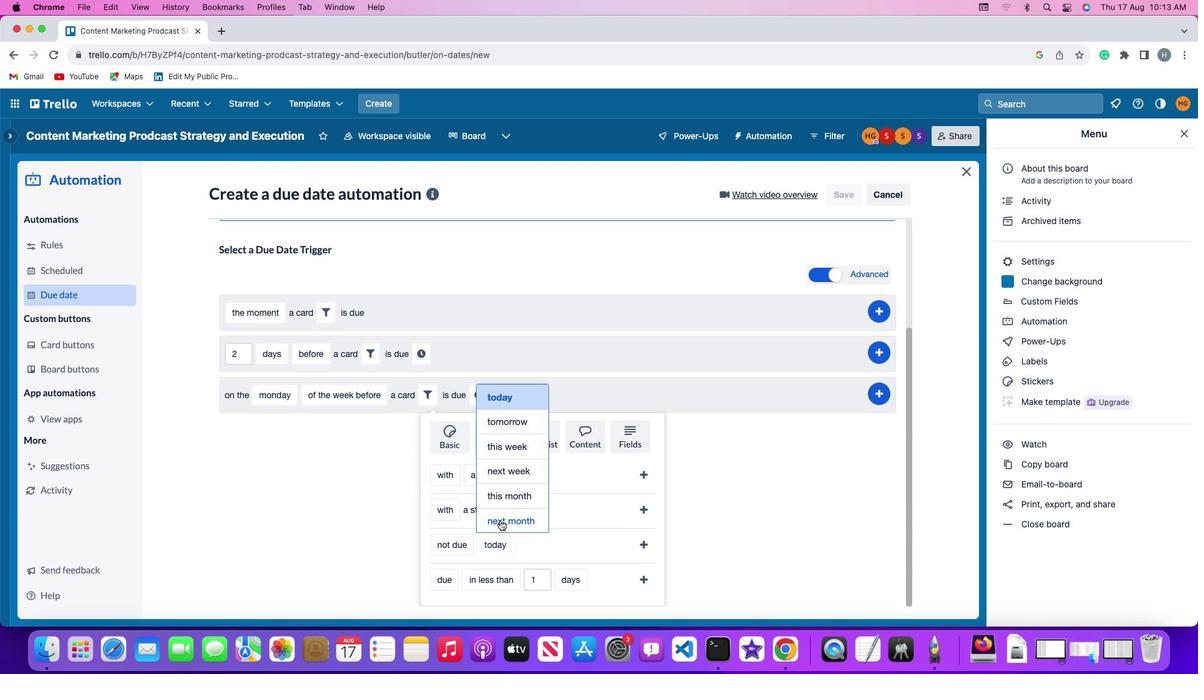 
Action: Mouse pressed left at (499, 519)
Screenshot: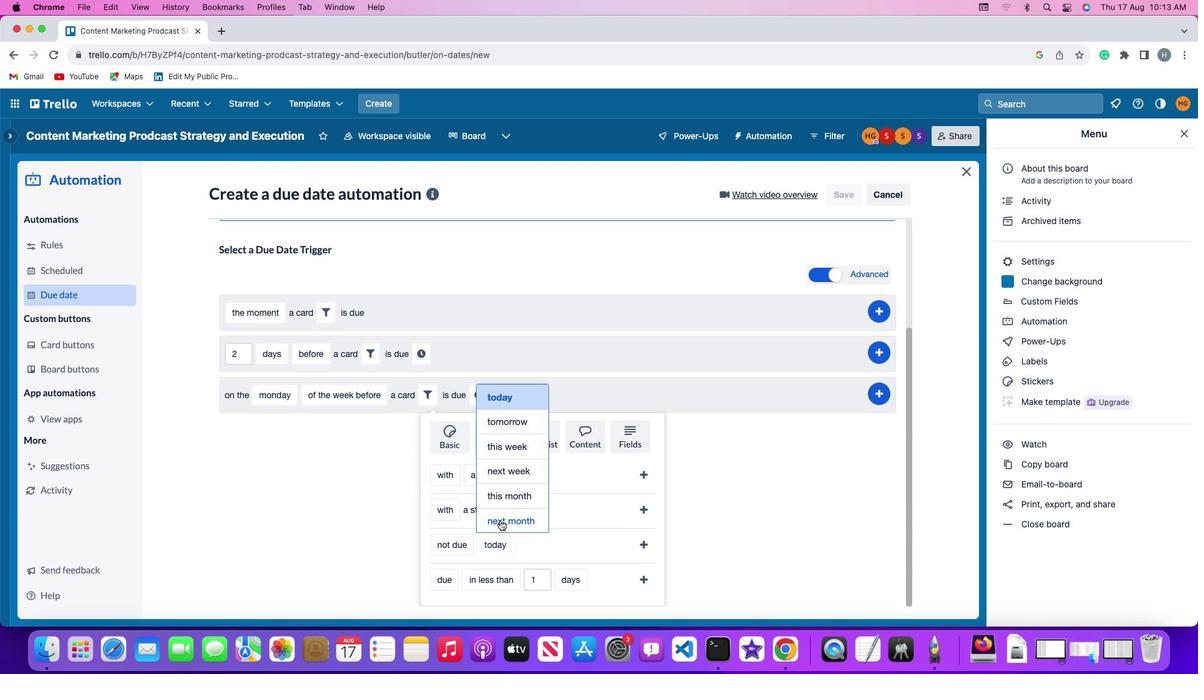 
Action: Mouse moved to (644, 541)
Screenshot: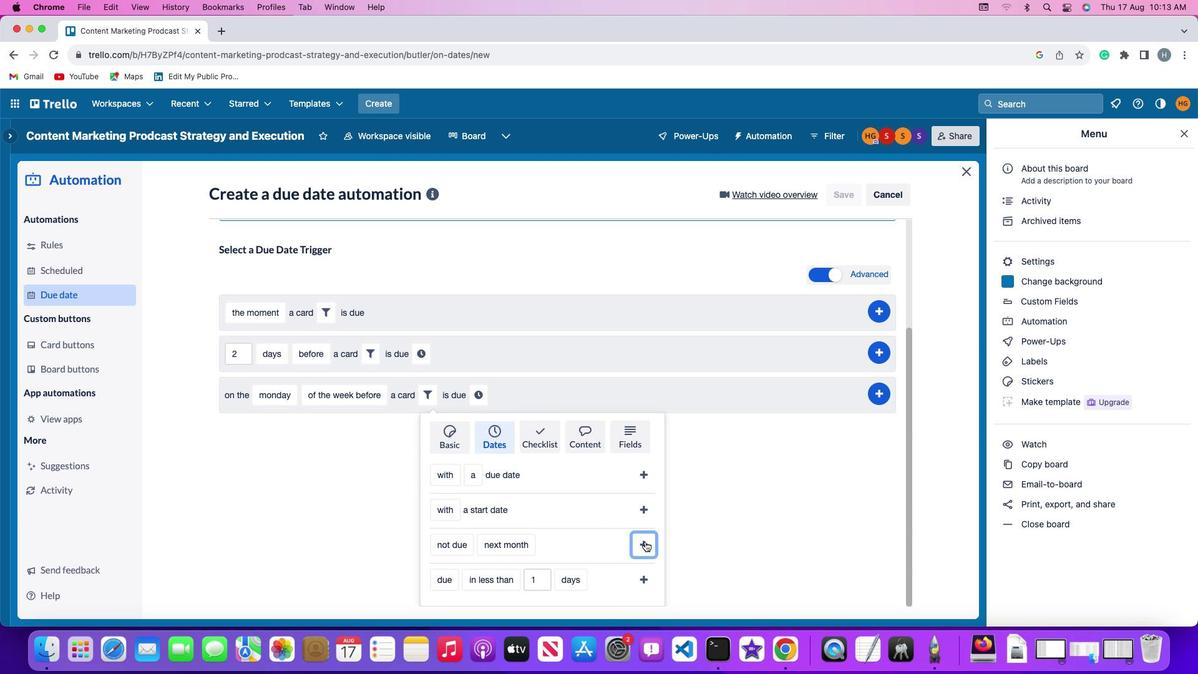 
Action: Mouse pressed left at (644, 541)
Screenshot: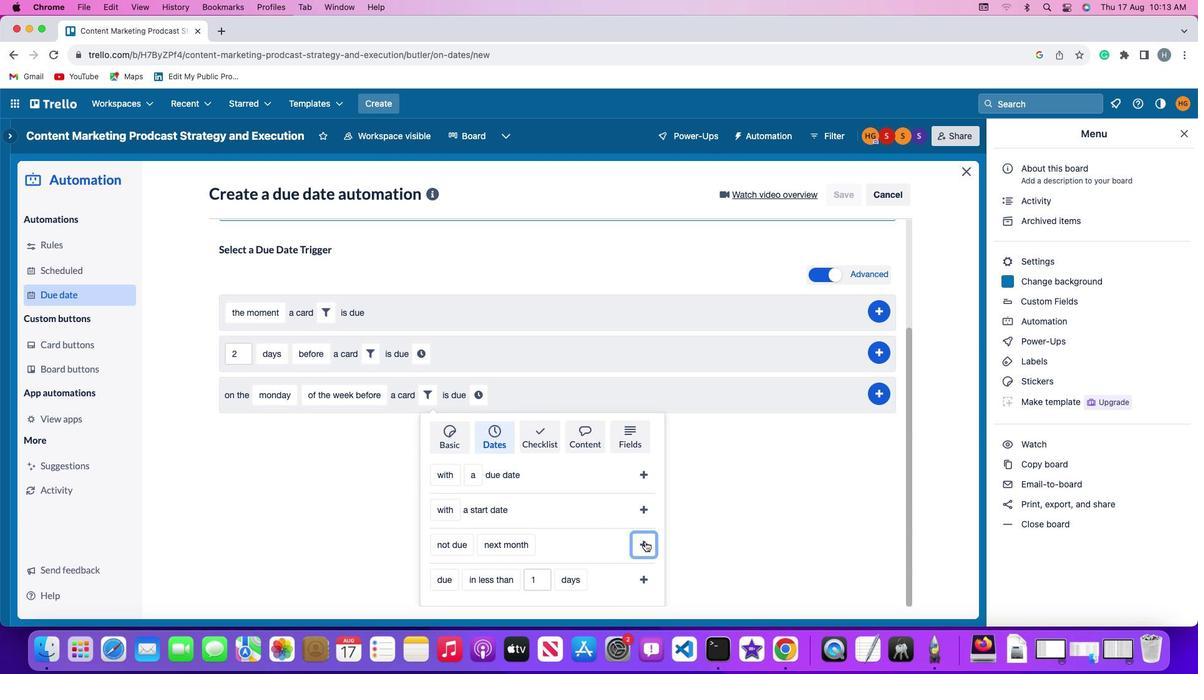 
Action: Mouse moved to (582, 546)
Screenshot: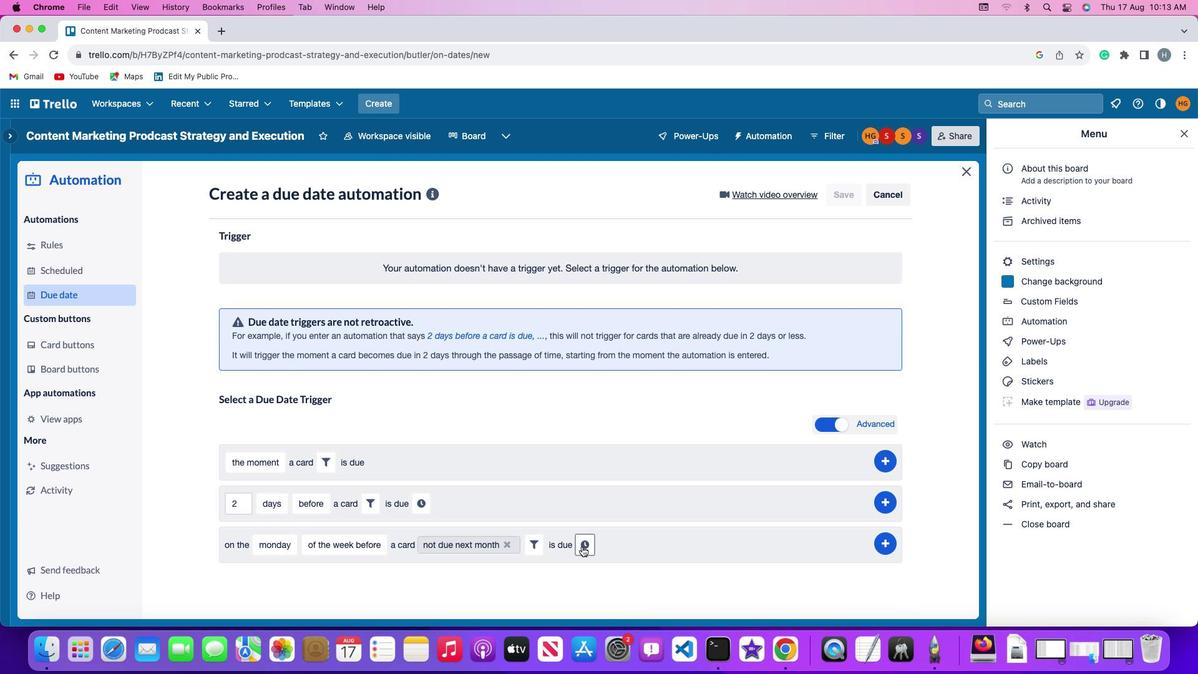 
Action: Mouse pressed left at (582, 546)
Screenshot: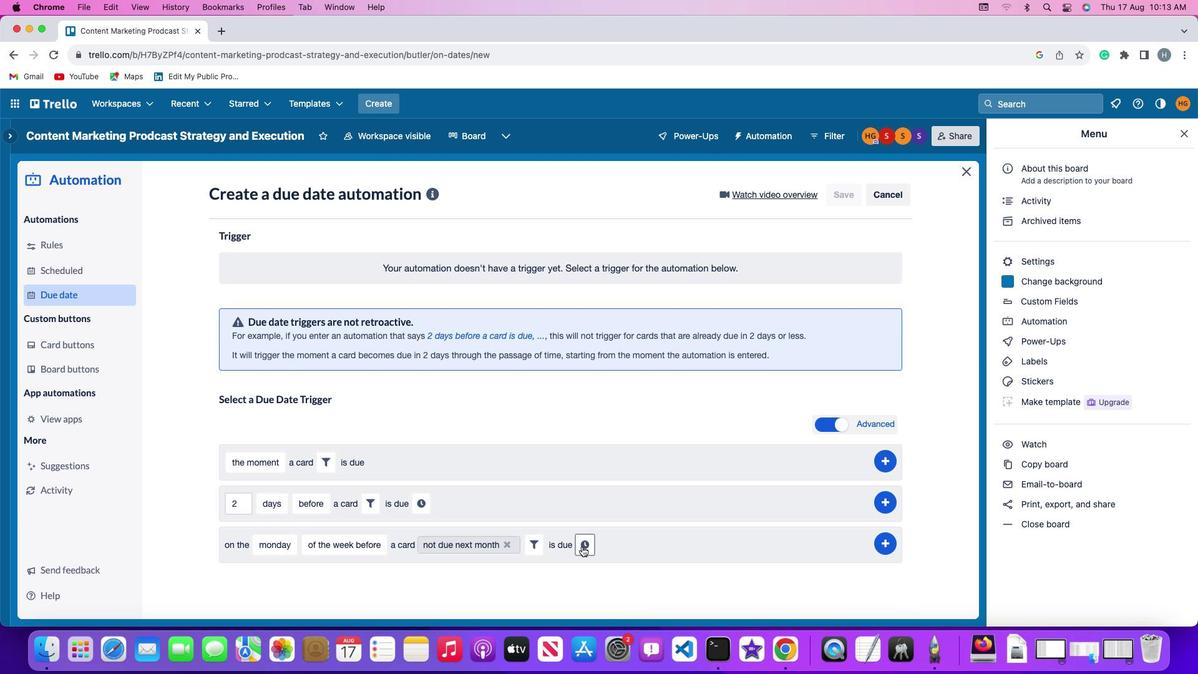 
Action: Mouse moved to (611, 546)
Screenshot: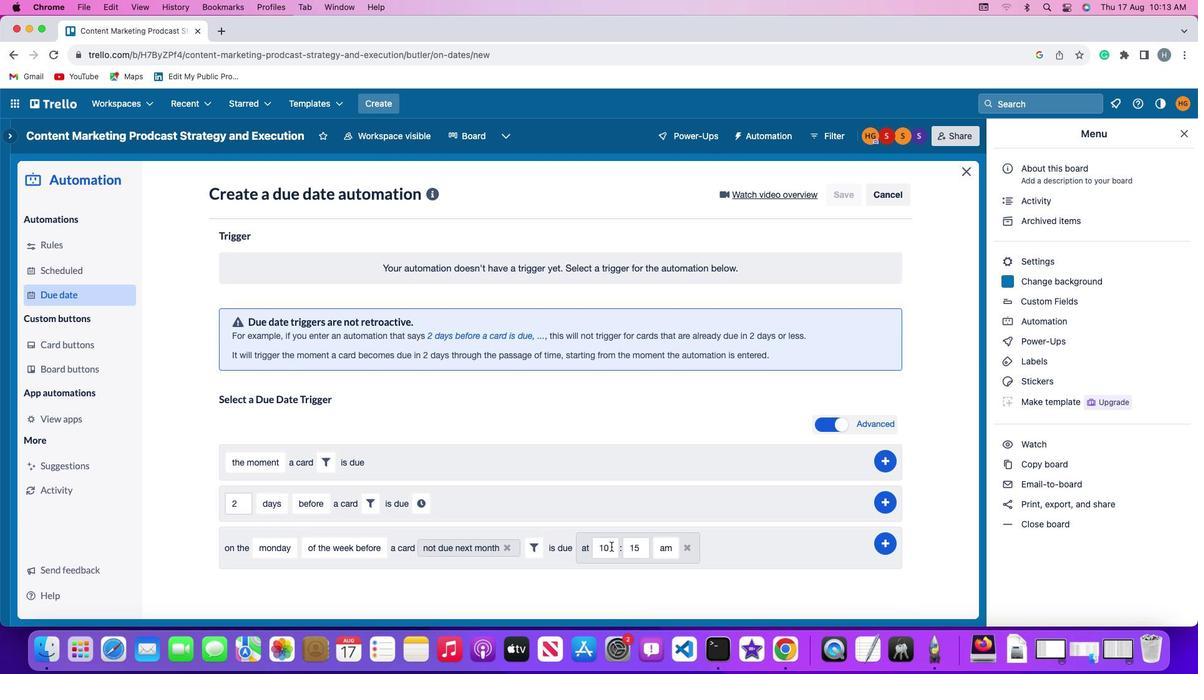 
Action: Mouse pressed left at (611, 546)
Screenshot: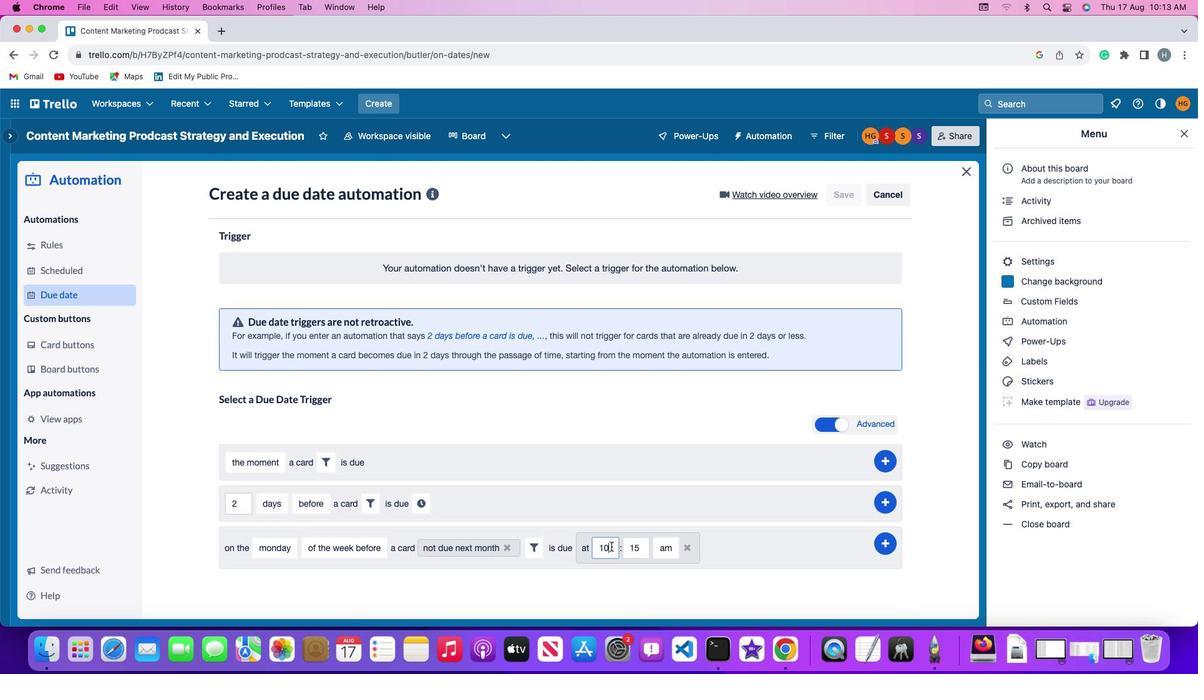 
Action: Mouse moved to (612, 546)
Screenshot: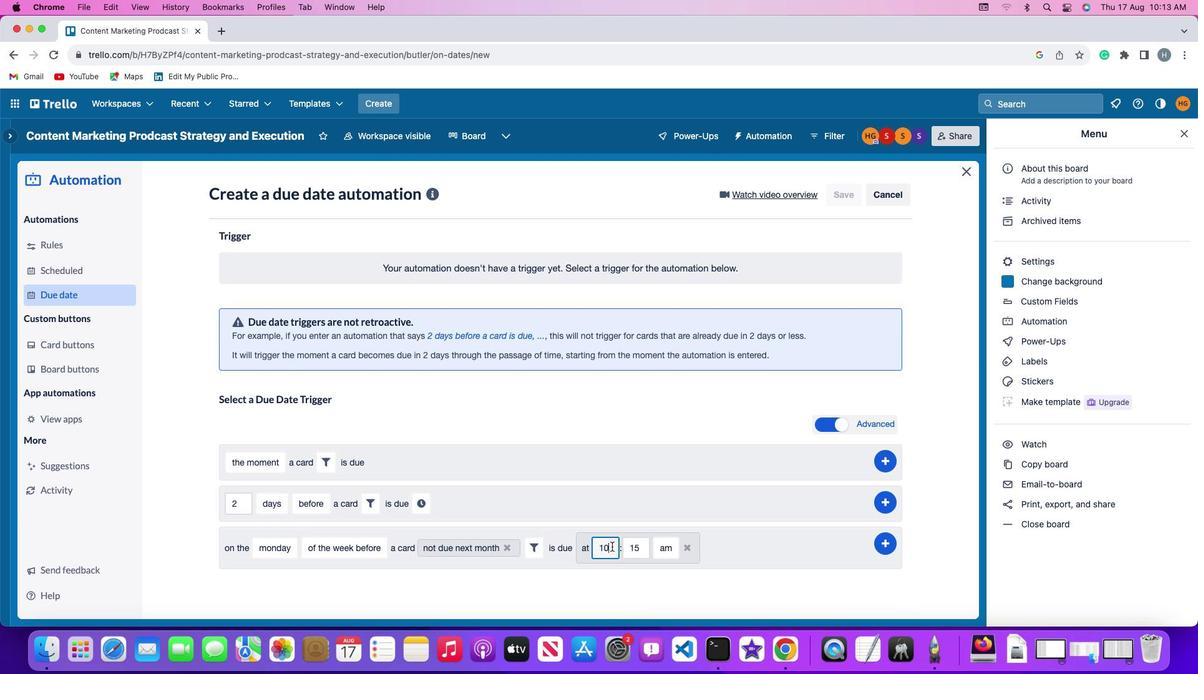 
Action: Key pressed Key.backspace
Screenshot: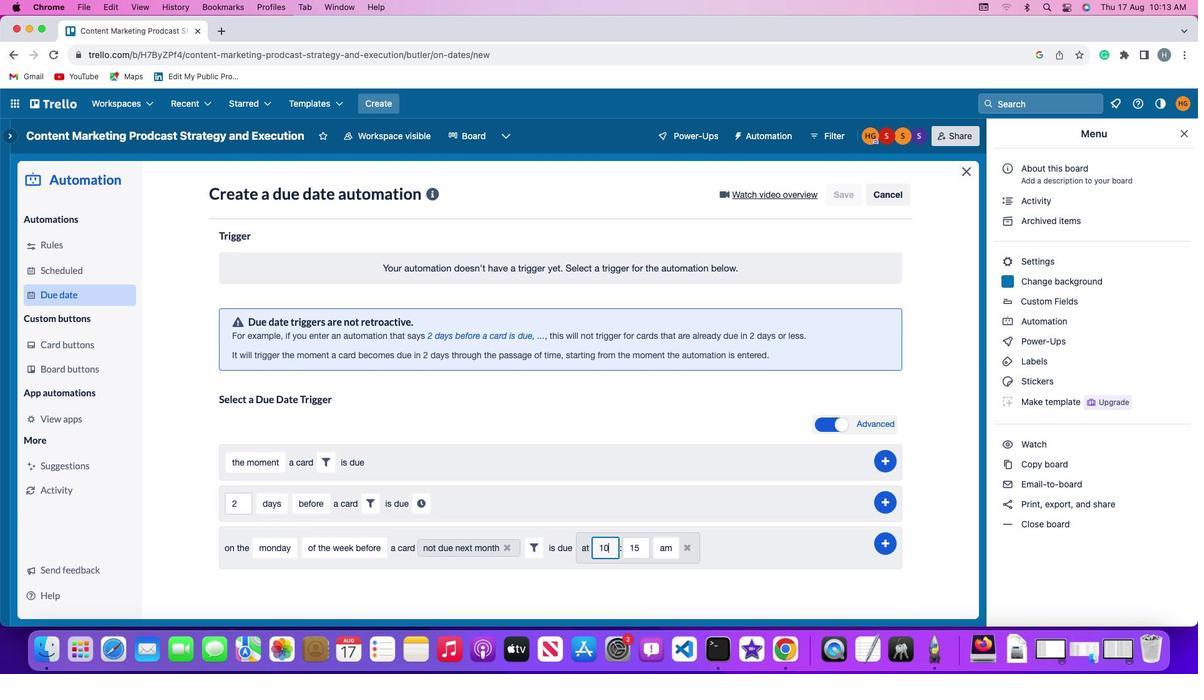
Action: Mouse moved to (612, 546)
Screenshot: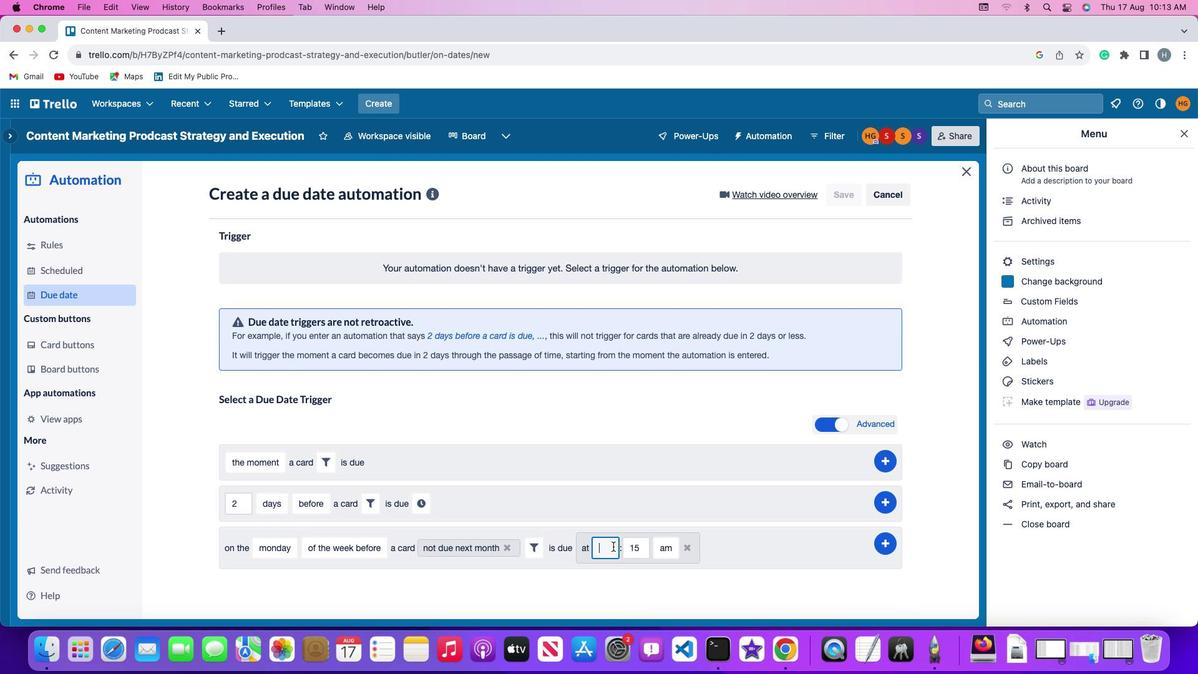 
Action: Key pressed Key.backspace
Screenshot: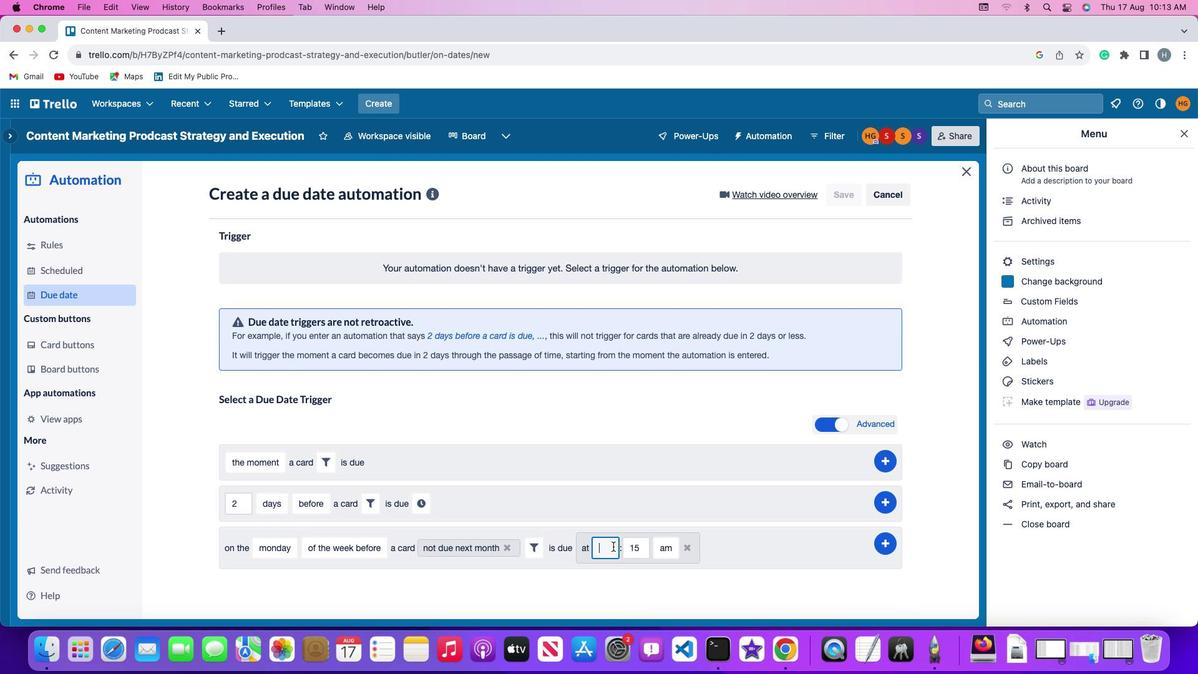 
Action: Mouse moved to (616, 544)
Screenshot: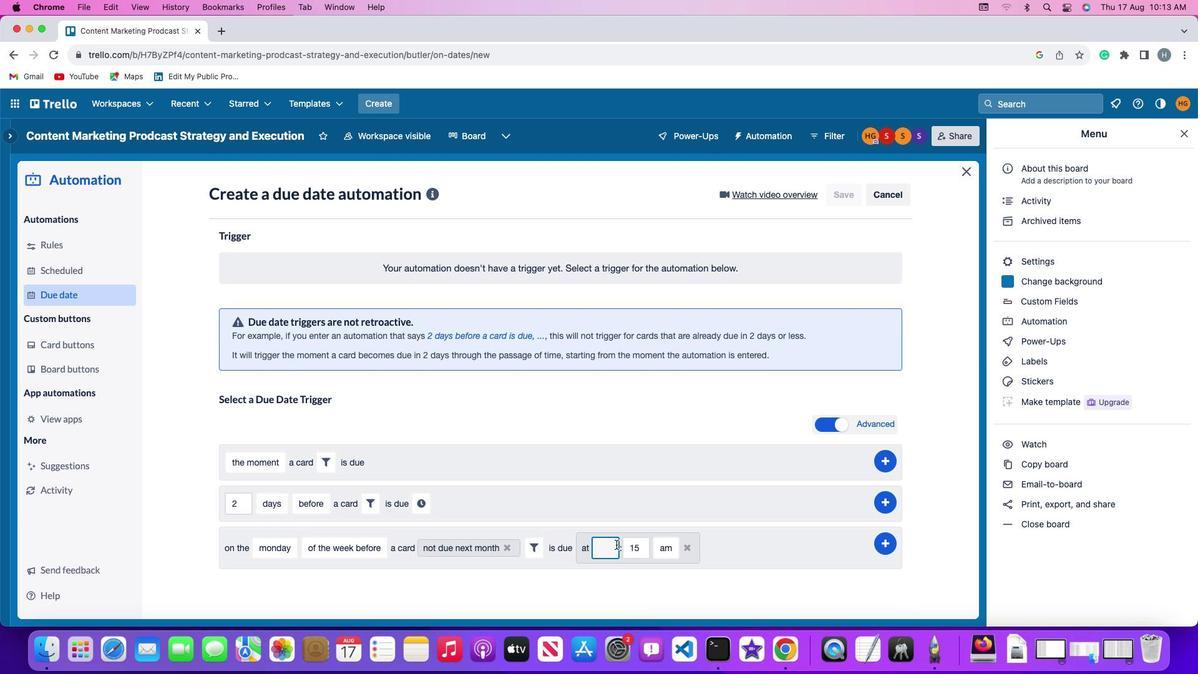 
Action: Key pressed '1''1'
Screenshot: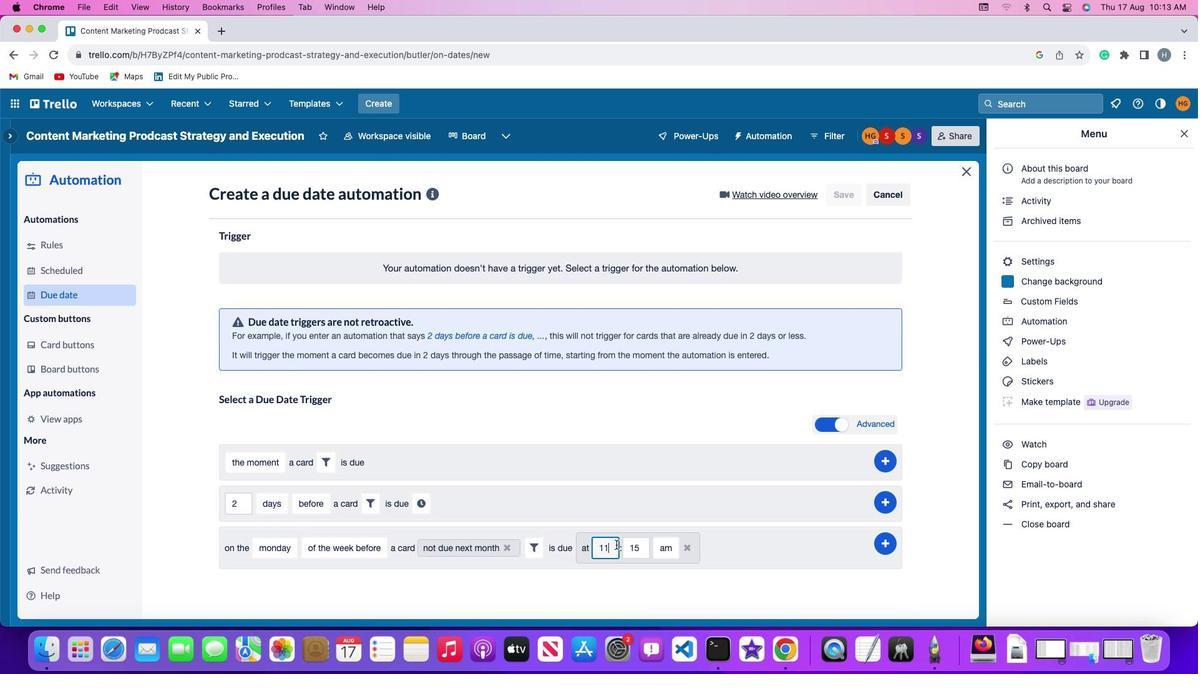 
Action: Mouse moved to (643, 544)
Screenshot: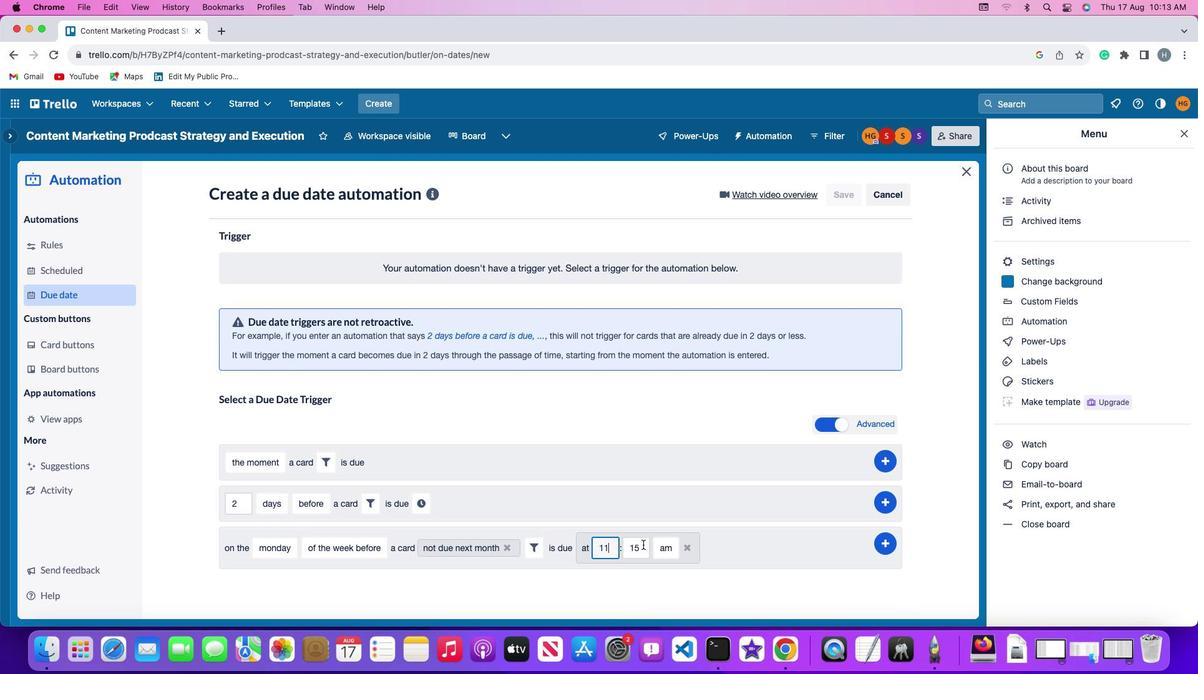
Action: Mouse pressed left at (643, 544)
Screenshot: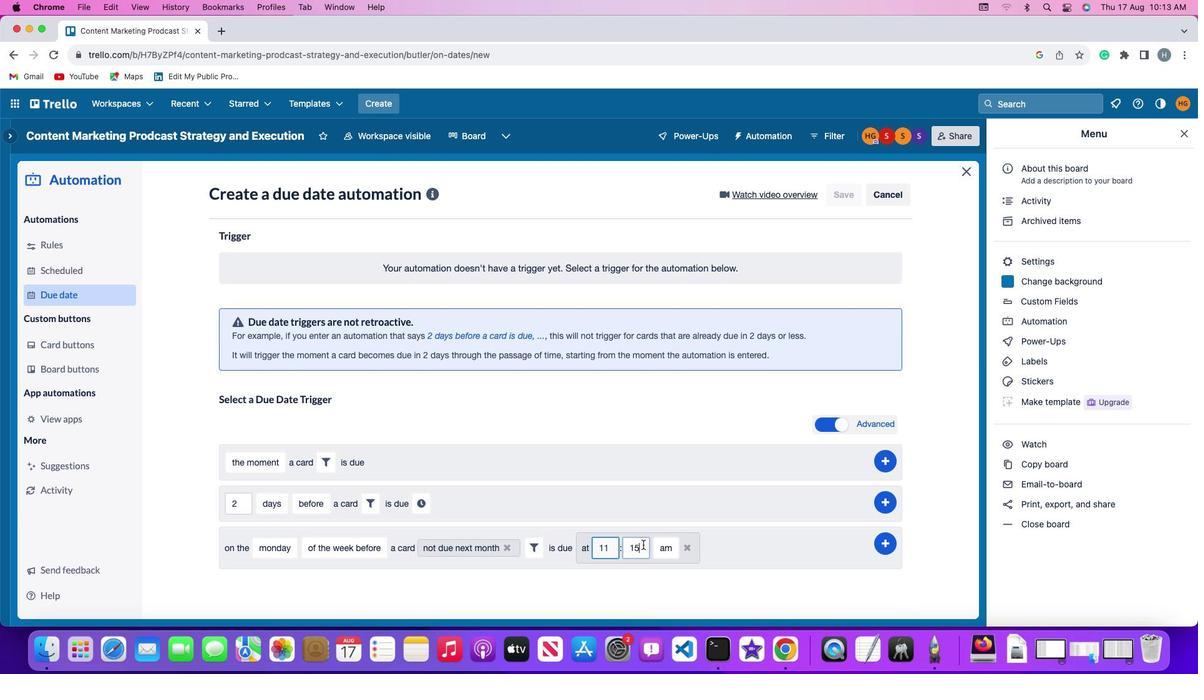 
Action: Key pressed Key.backspaceKey.backspace
Screenshot: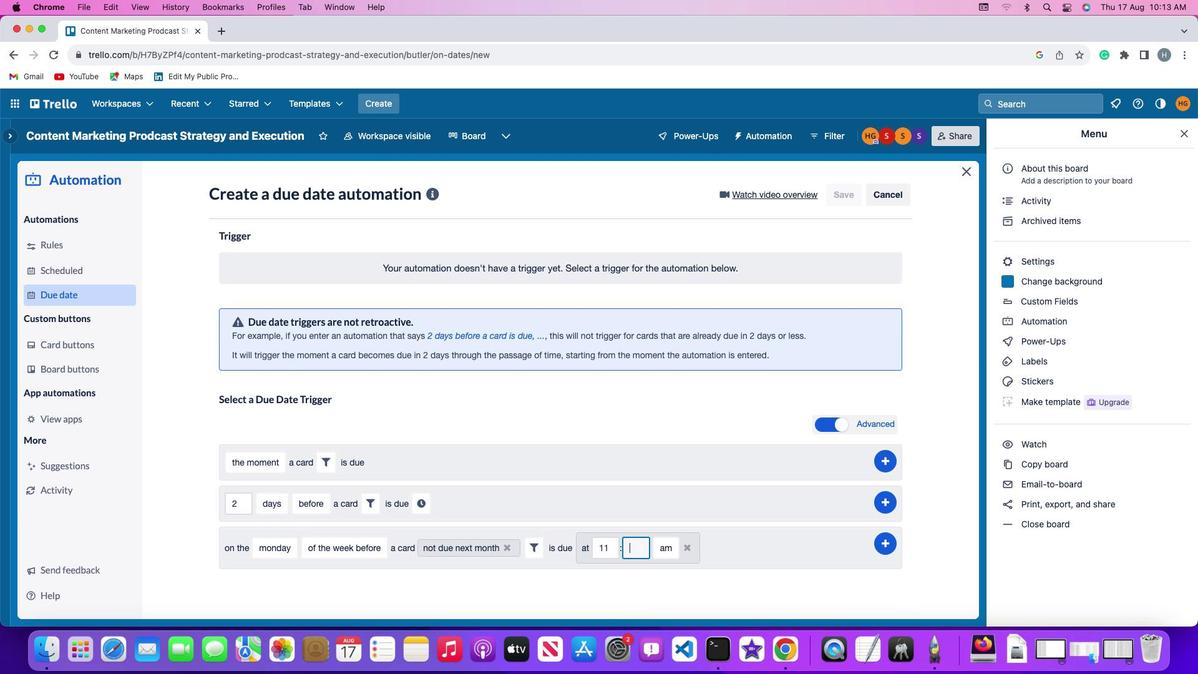 
Action: Mouse moved to (643, 544)
Screenshot: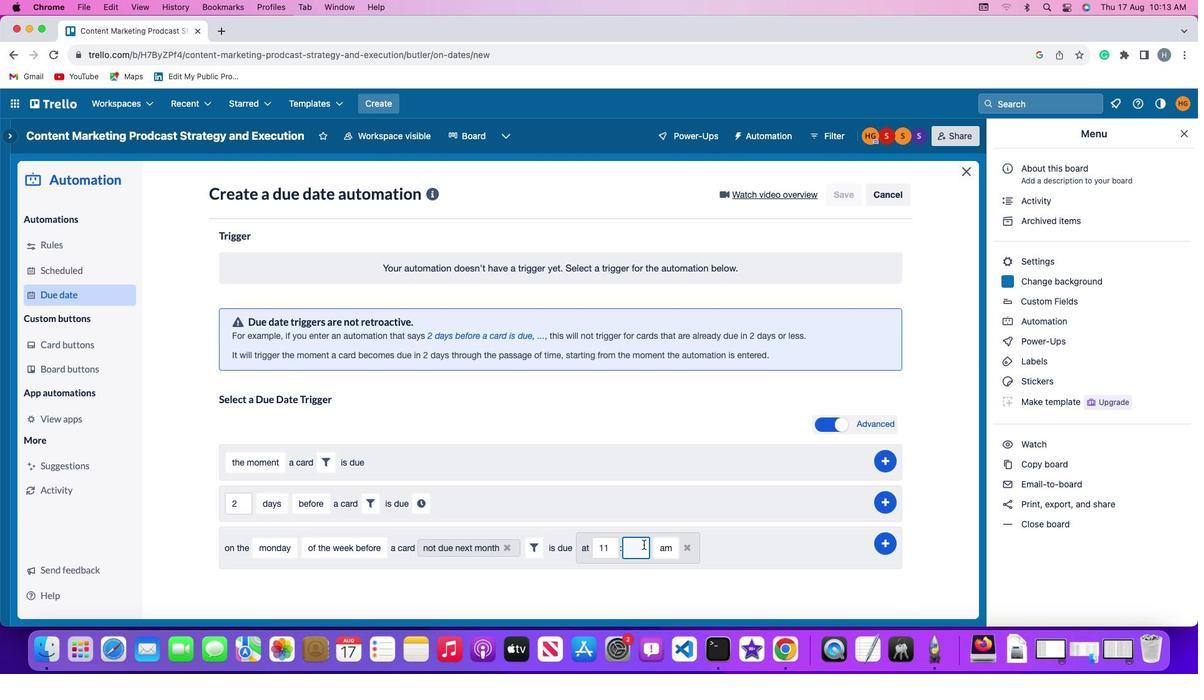 
Action: Key pressed '0''0'
Screenshot: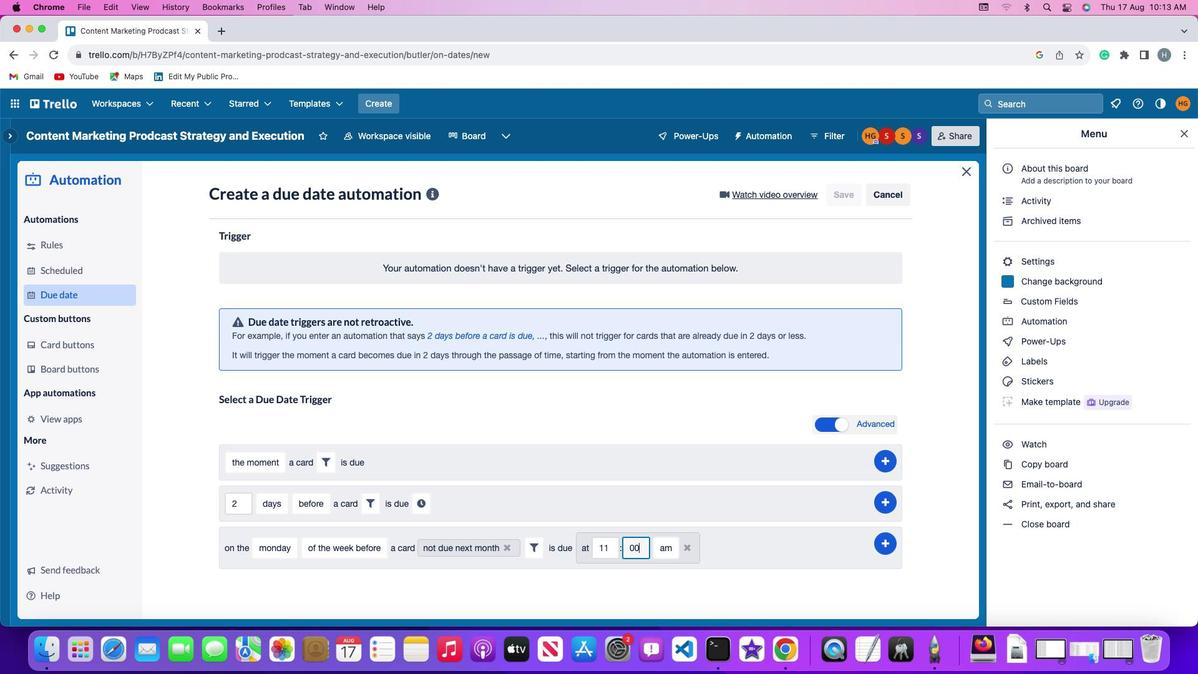
Action: Mouse moved to (675, 544)
Screenshot: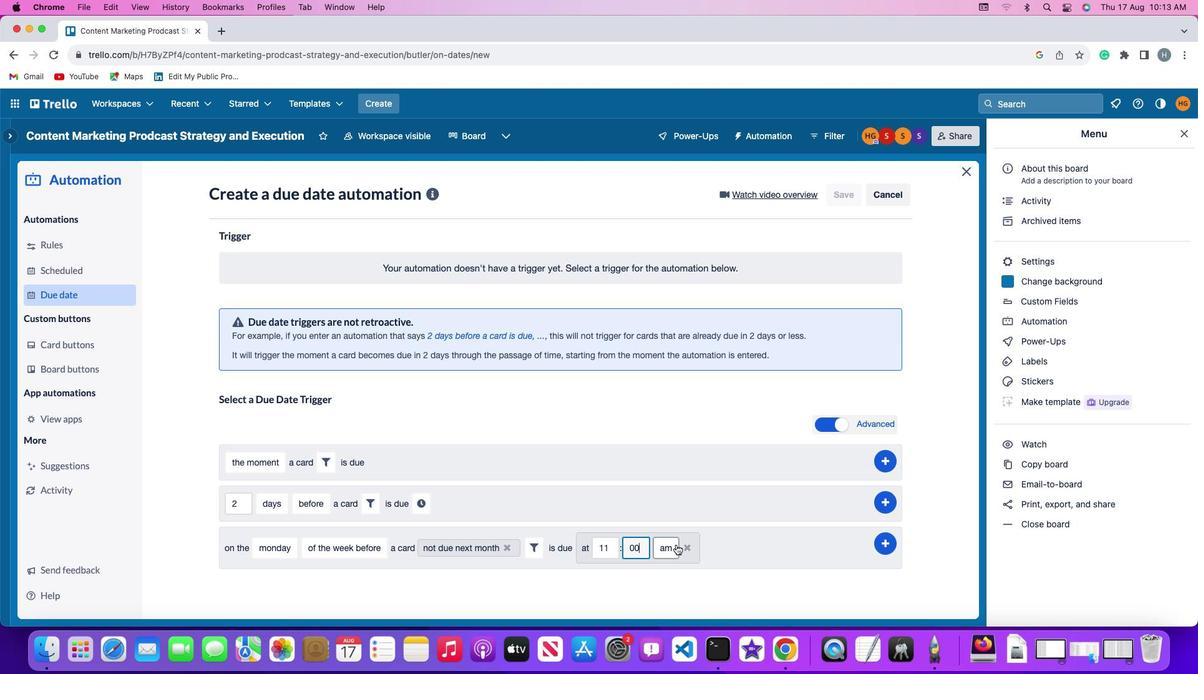 
Action: Mouse pressed left at (675, 544)
Screenshot: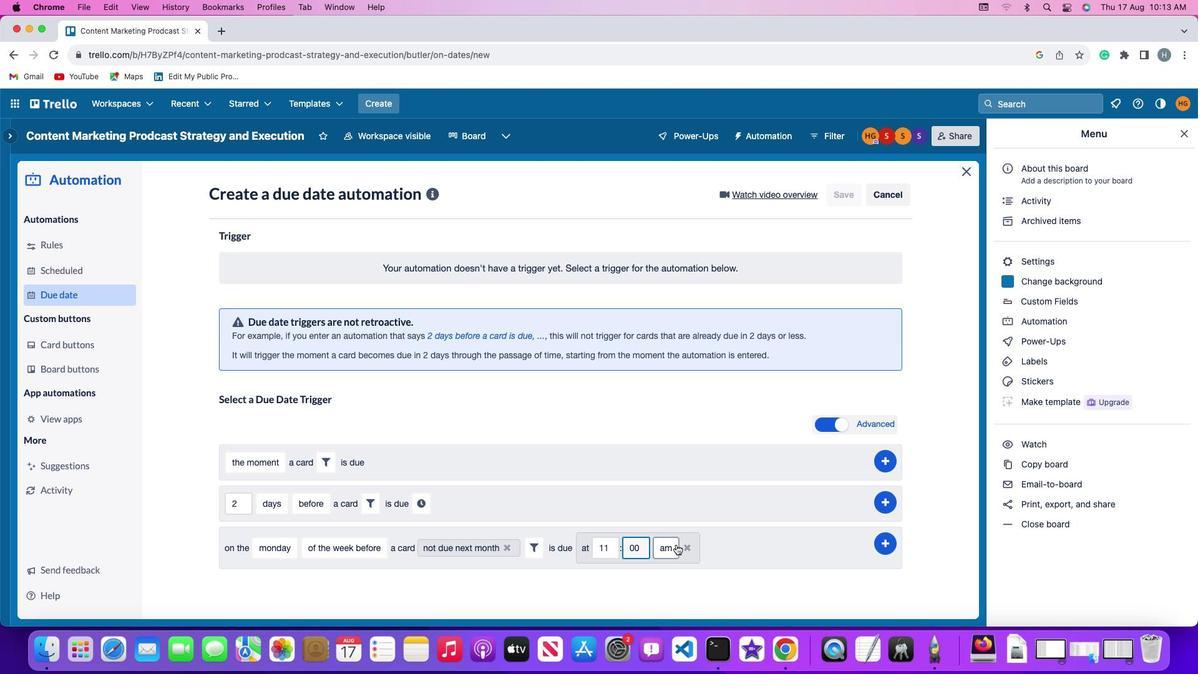
Action: Mouse moved to (669, 574)
Screenshot: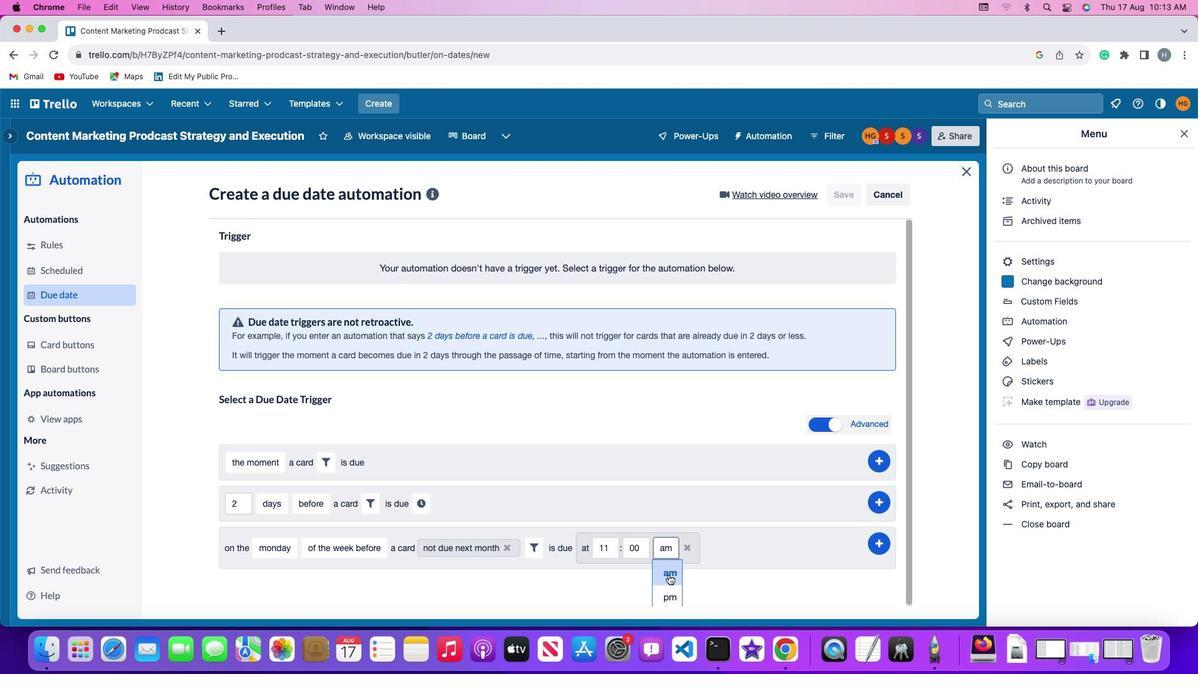 
Action: Mouse pressed left at (669, 574)
Screenshot: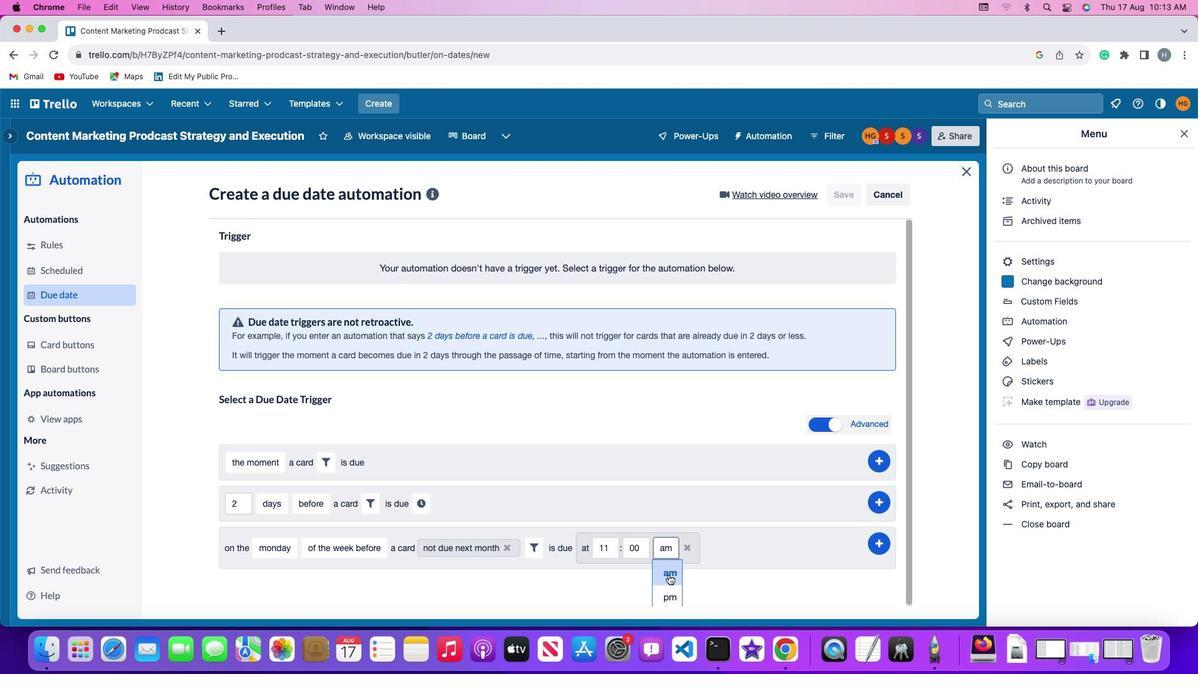 
Action: Mouse moved to (886, 541)
Screenshot: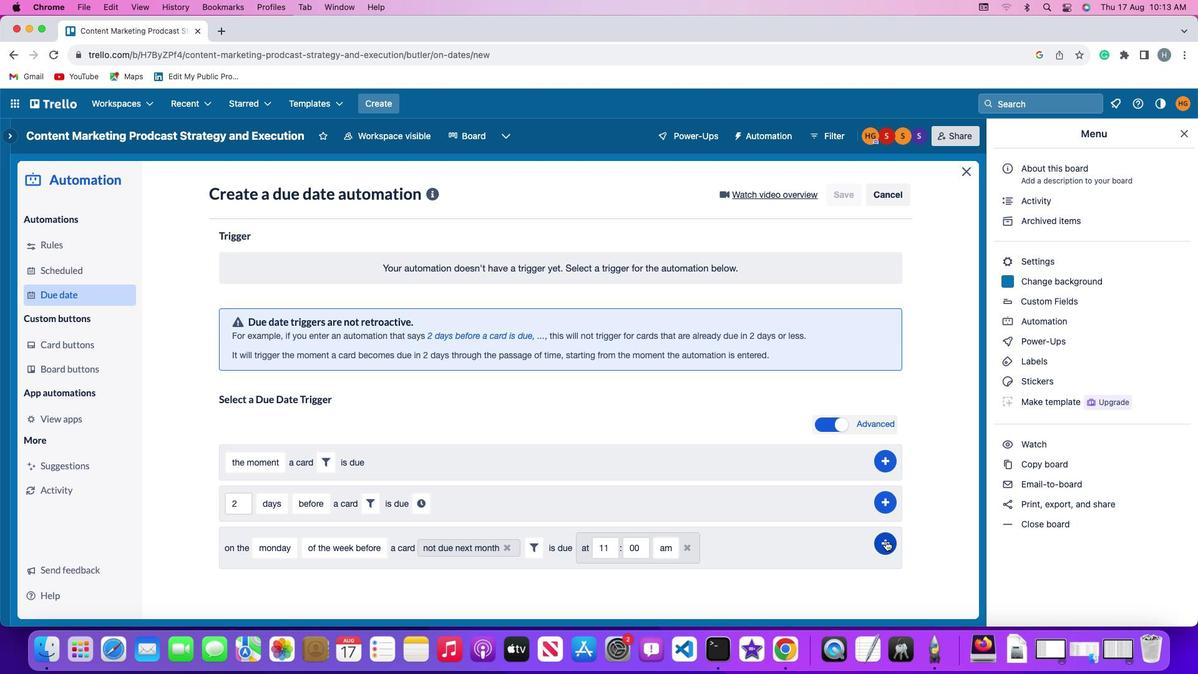 
Action: Mouse pressed left at (886, 541)
Screenshot: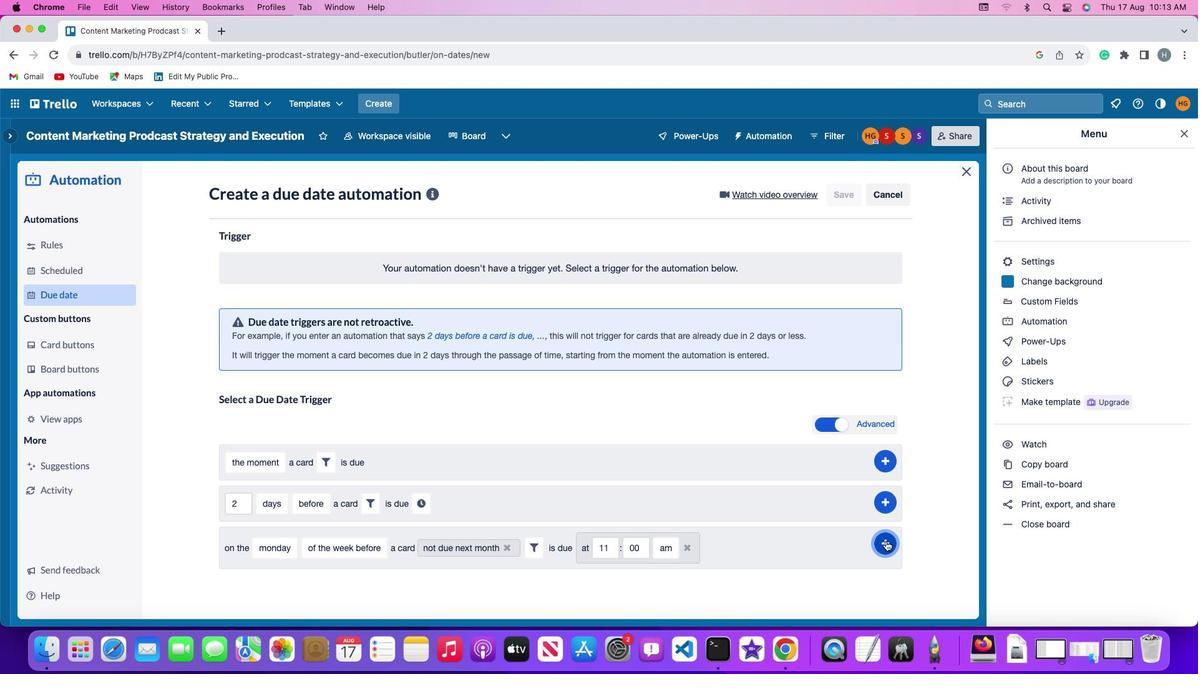 
Action: Mouse moved to (918, 471)
Screenshot: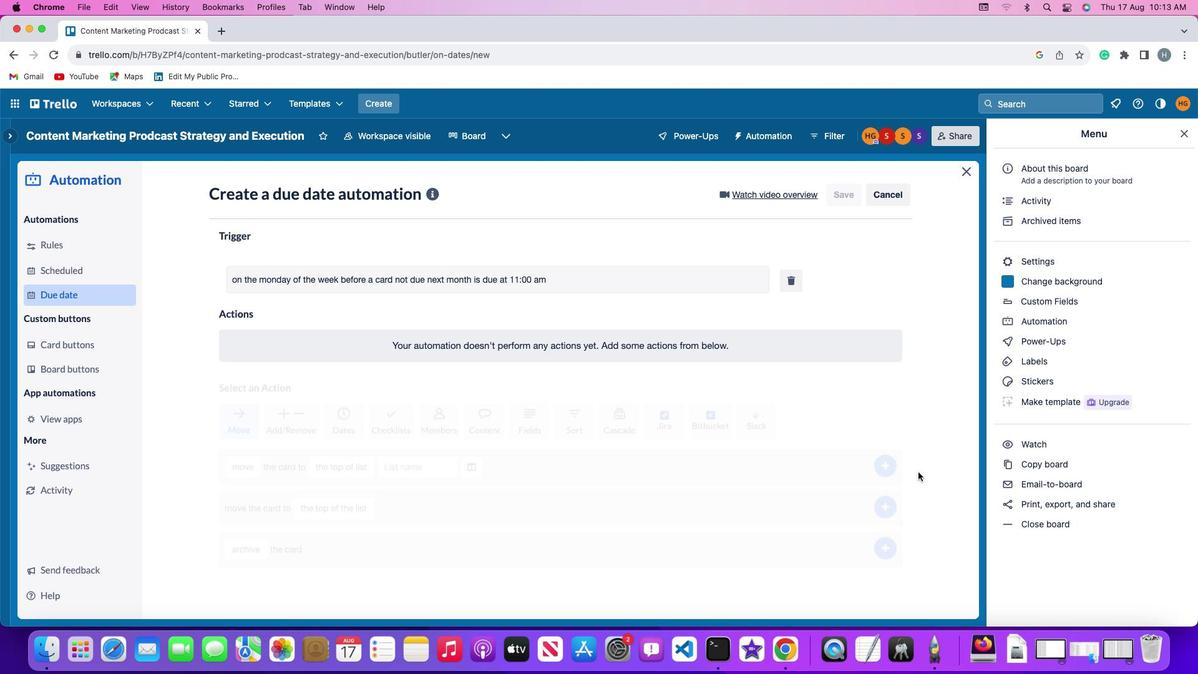 
